 Task: Find the nearest outdoor go-kart racing tracks.
Action: Mouse moved to (125, 50)
Screenshot: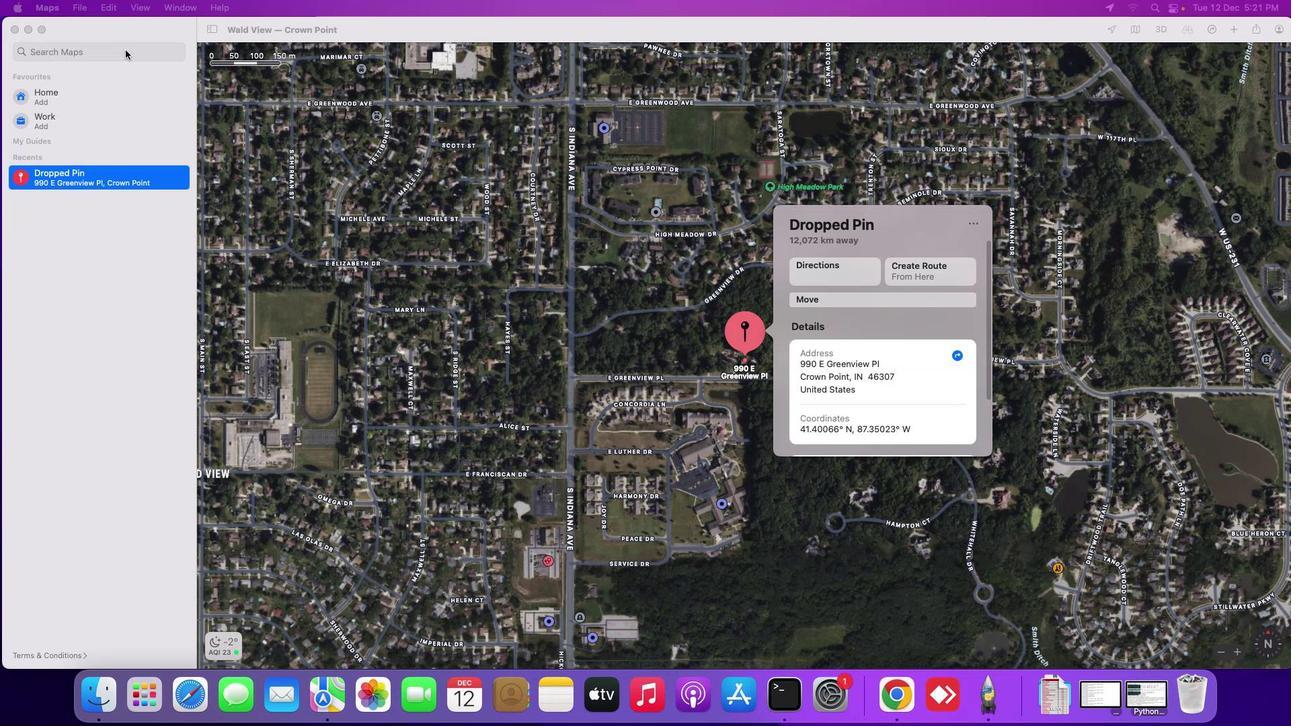 
Action: Mouse pressed left at (125, 50)
Screenshot: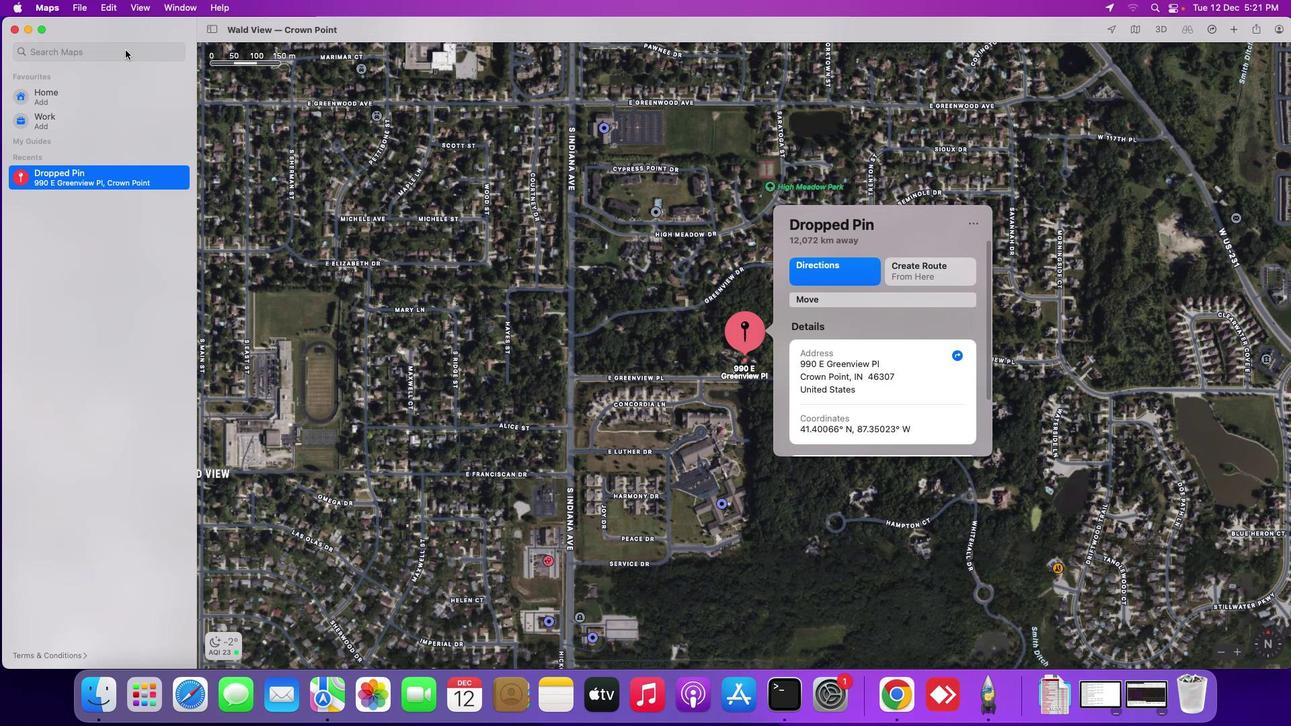 
Action: Key pressed 'n''e''a''r''e''s''t'Key.space'o''u''t''d''o''o''r'Key.space'r''a''c''i''n''g'Key.space't''r''a''c''k''s'Key.space'g''o'Key.space'k'Key.backspaceKey.backspace'-''k''a''r''t'Key.enter
Screenshot: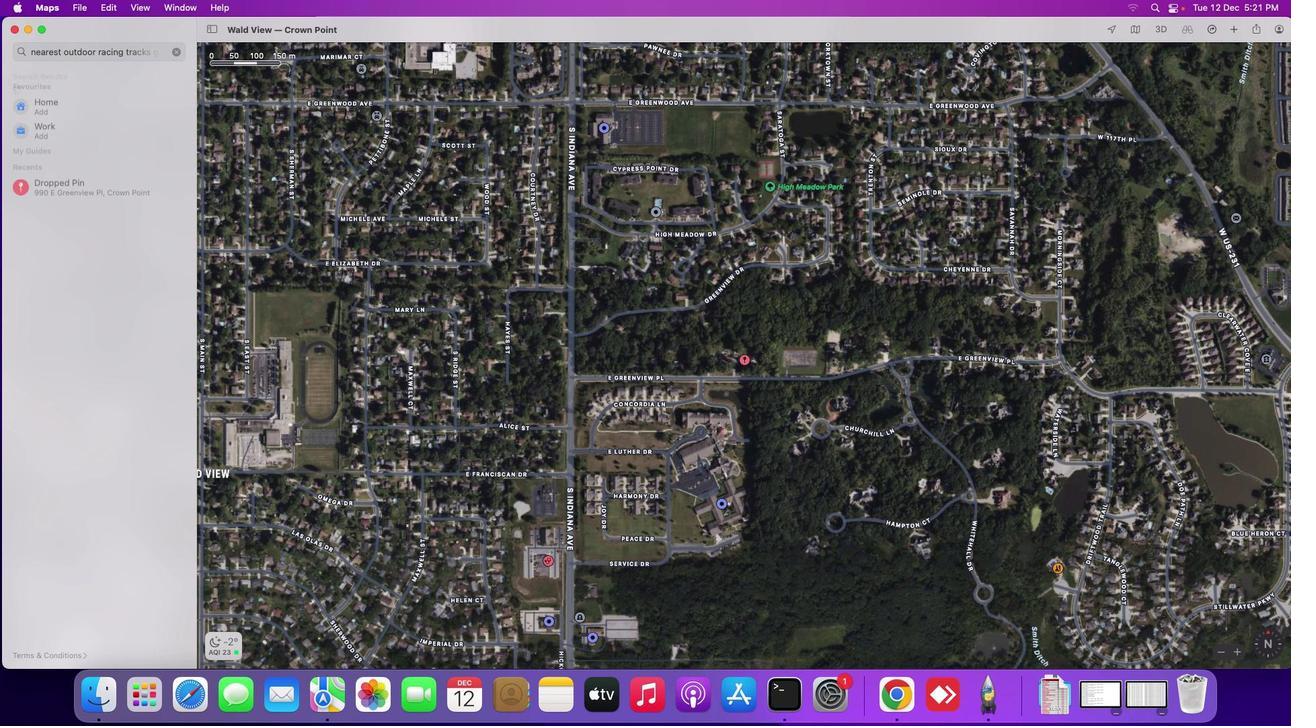 
Action: Mouse moved to (69, 92)
Screenshot: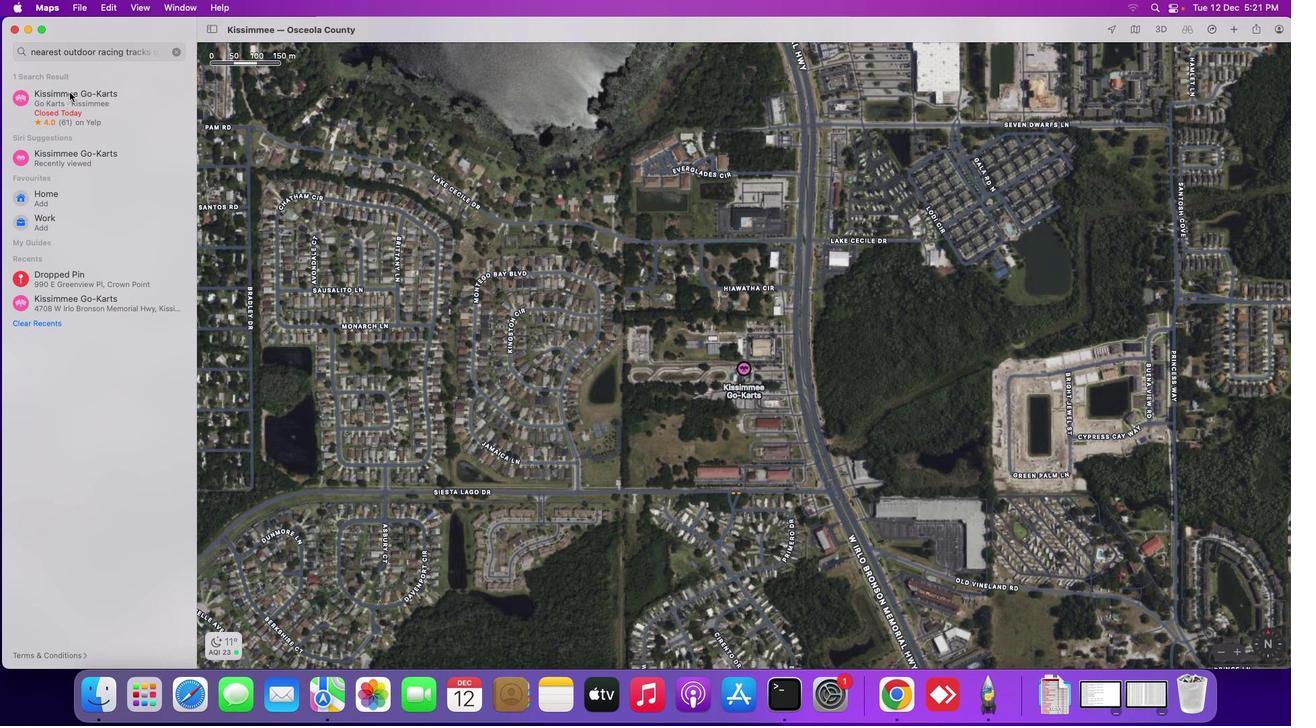 
Action: Mouse pressed left at (69, 92)
Screenshot: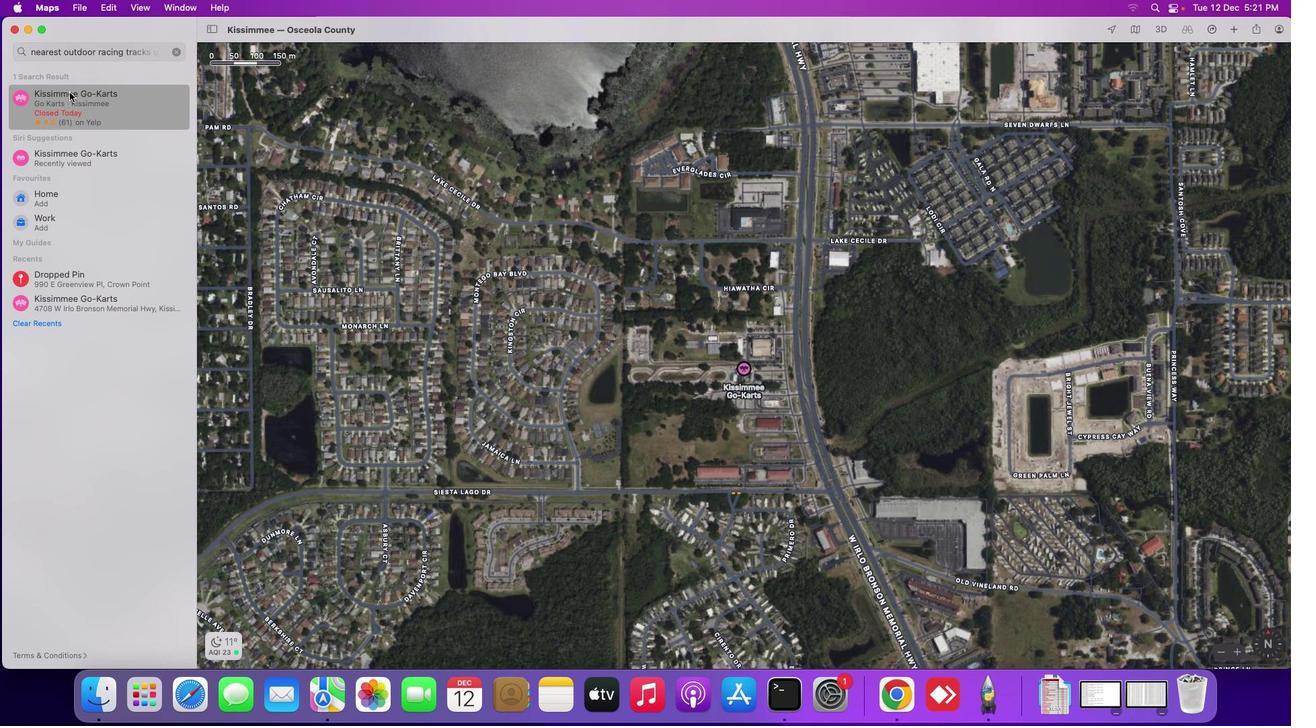 
Action: Mouse moved to (839, 438)
Screenshot: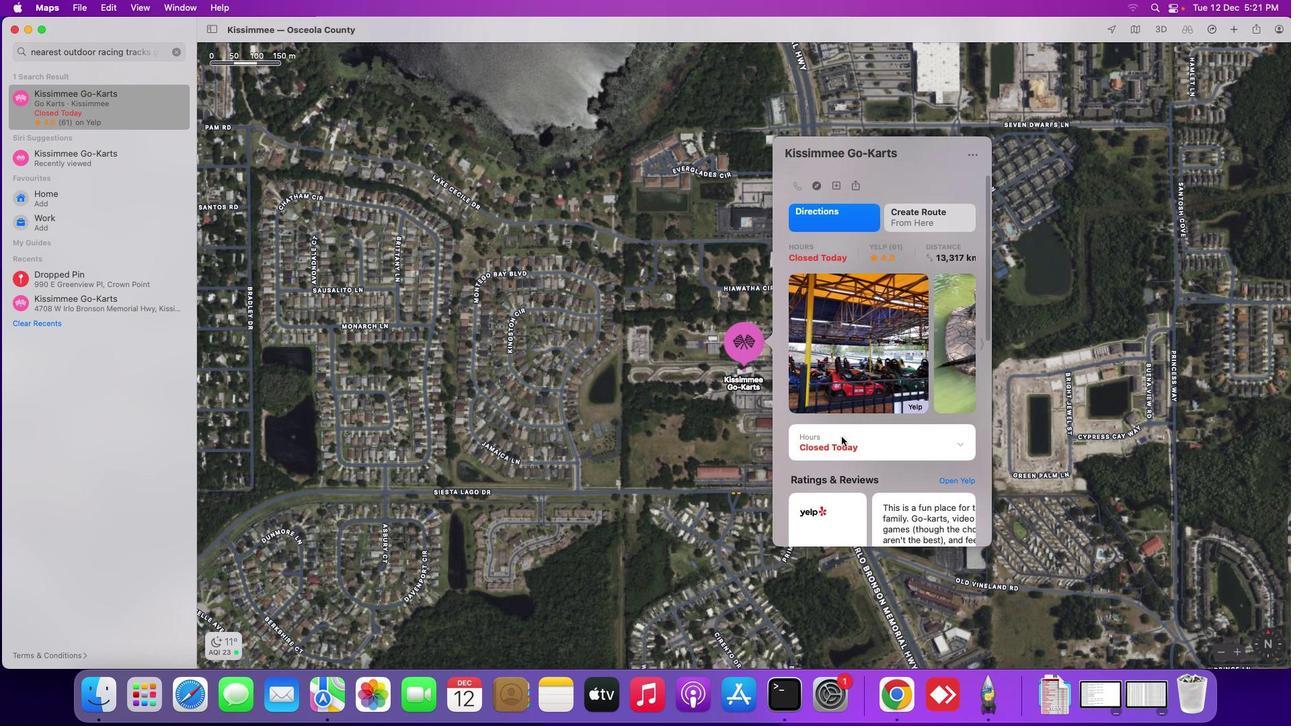 
Action: Mouse scrolled (839, 438) with delta (0, 0)
Screenshot: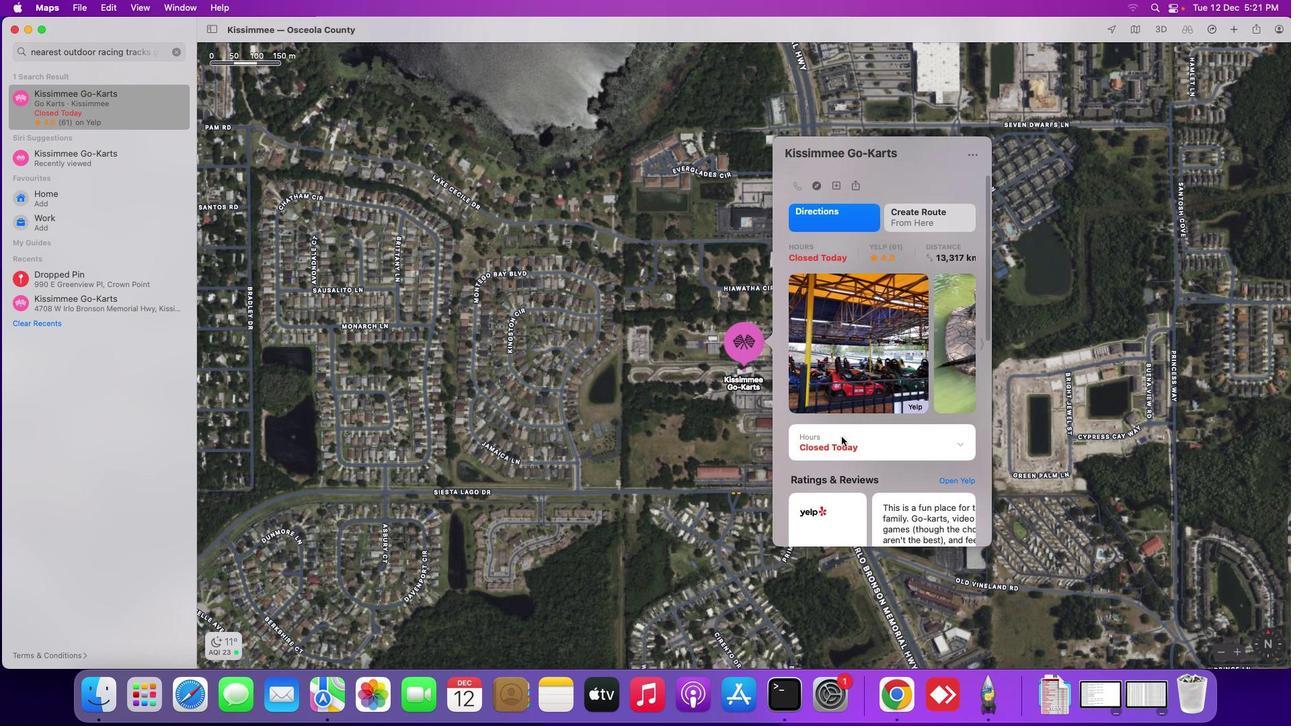 
Action: Mouse moved to (839, 438)
Screenshot: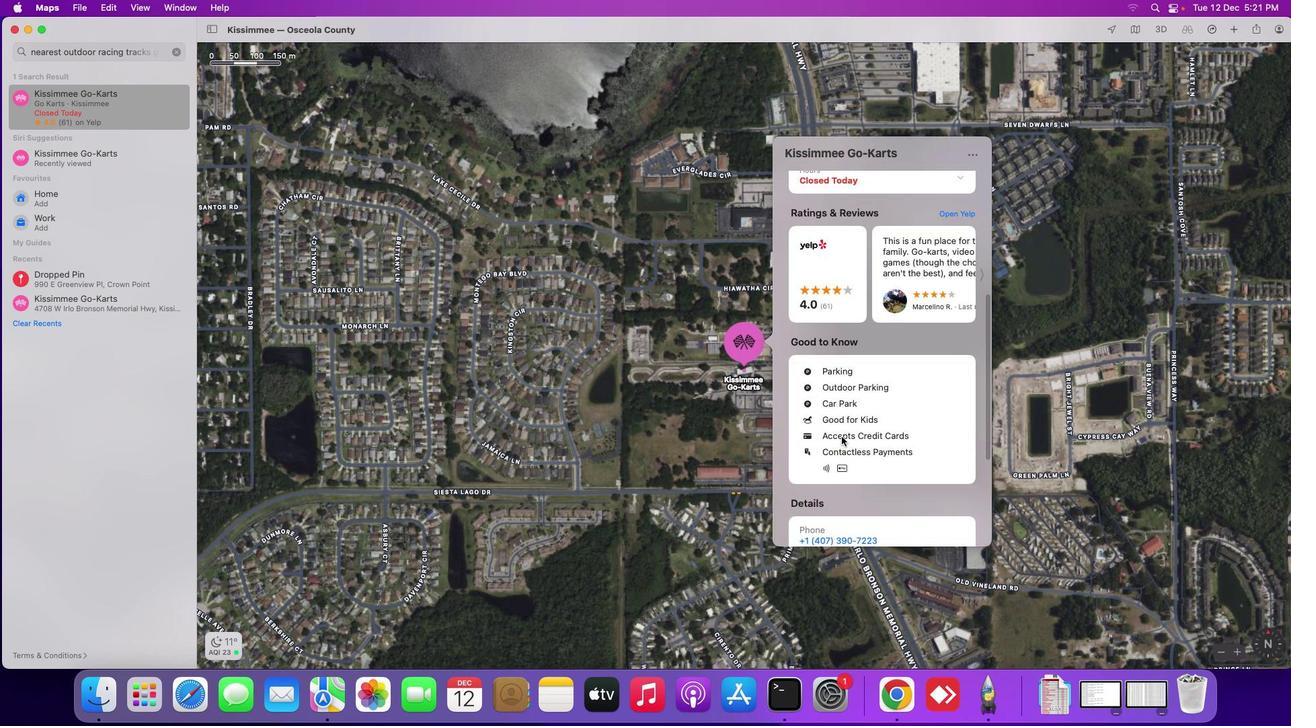 
Action: Mouse scrolled (839, 438) with delta (0, 0)
Screenshot: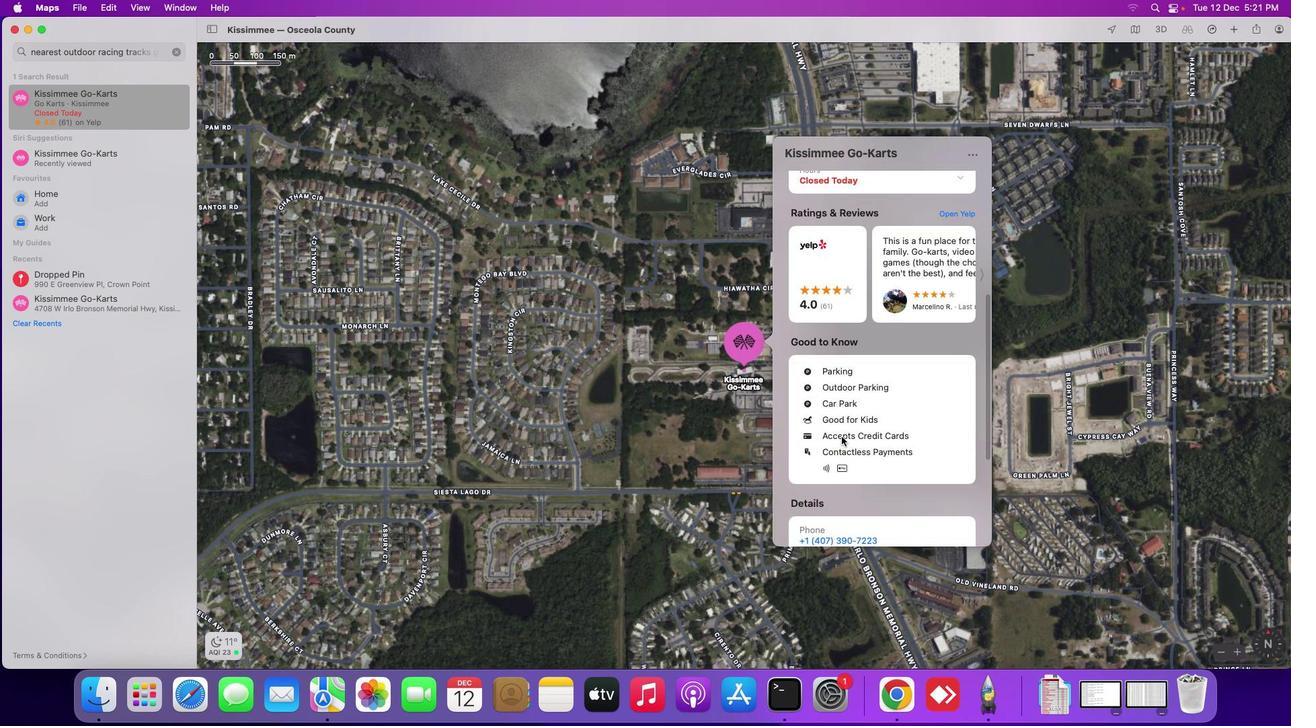 
Action: Mouse moved to (840, 438)
Screenshot: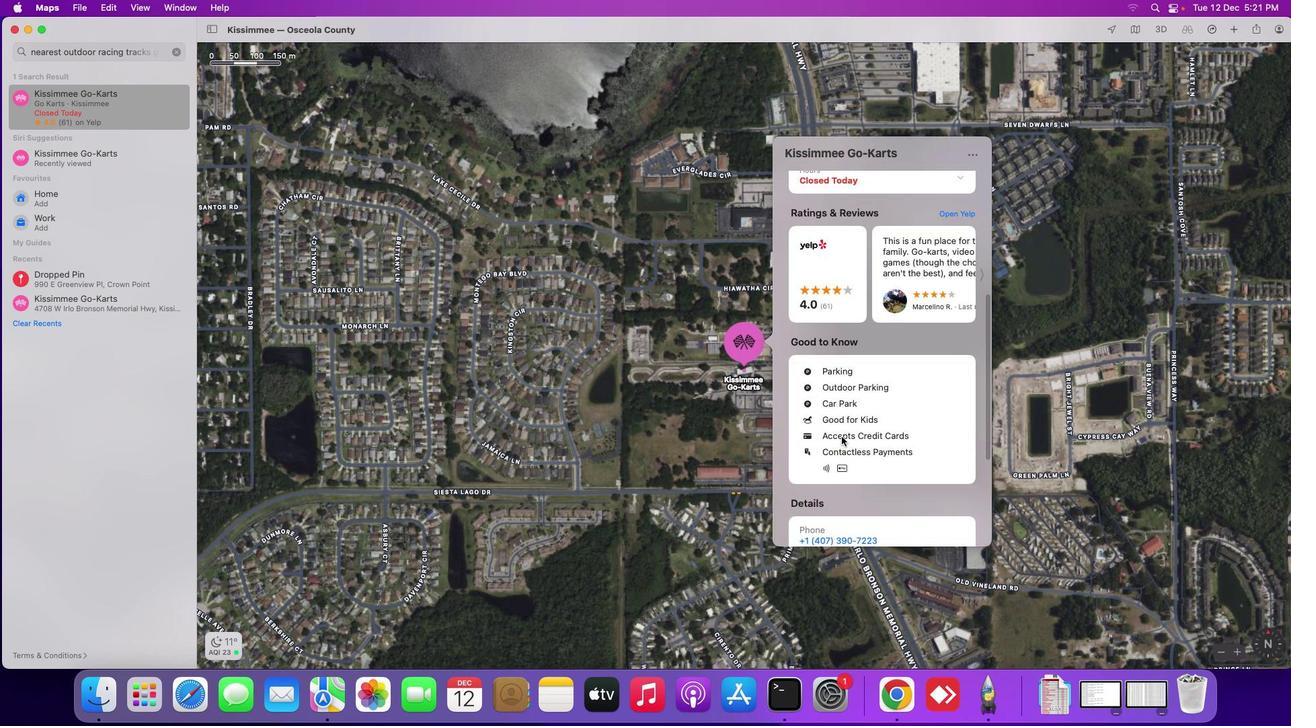 
Action: Mouse scrolled (840, 438) with delta (0, -2)
Screenshot: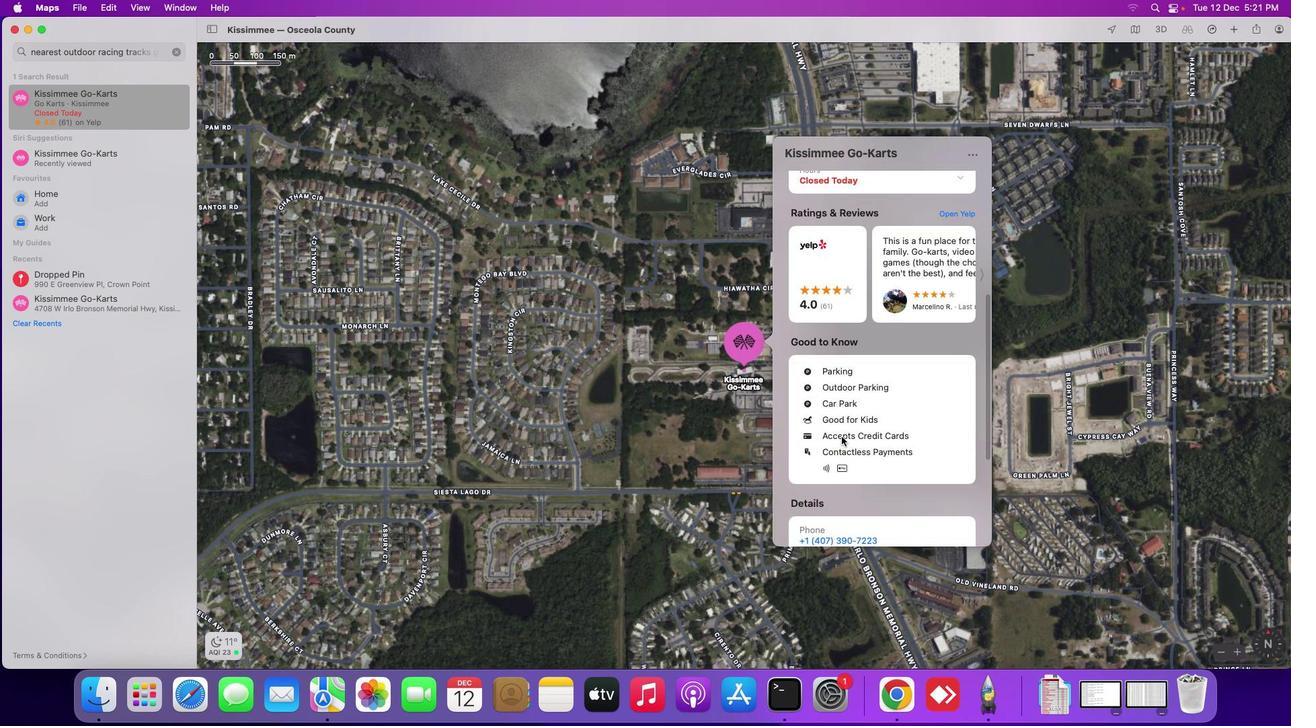 
Action: Mouse moved to (841, 438)
Screenshot: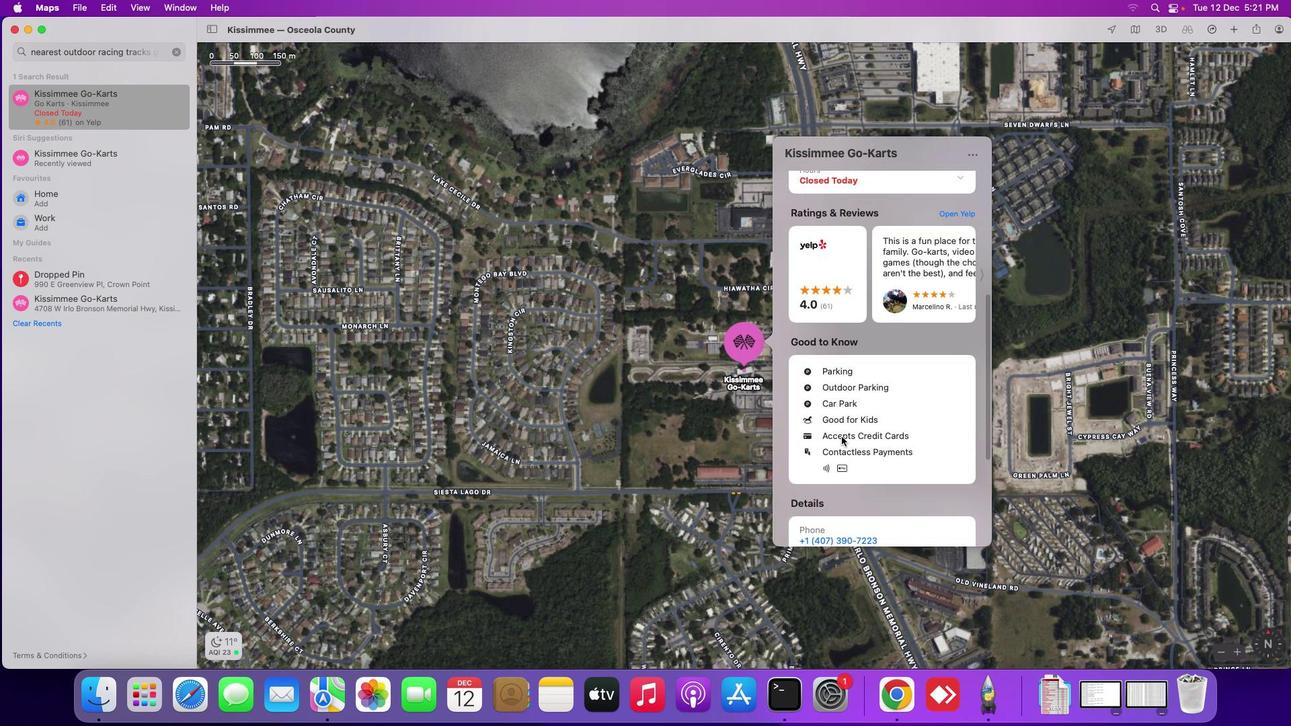 
Action: Mouse scrolled (841, 438) with delta (0, -3)
Screenshot: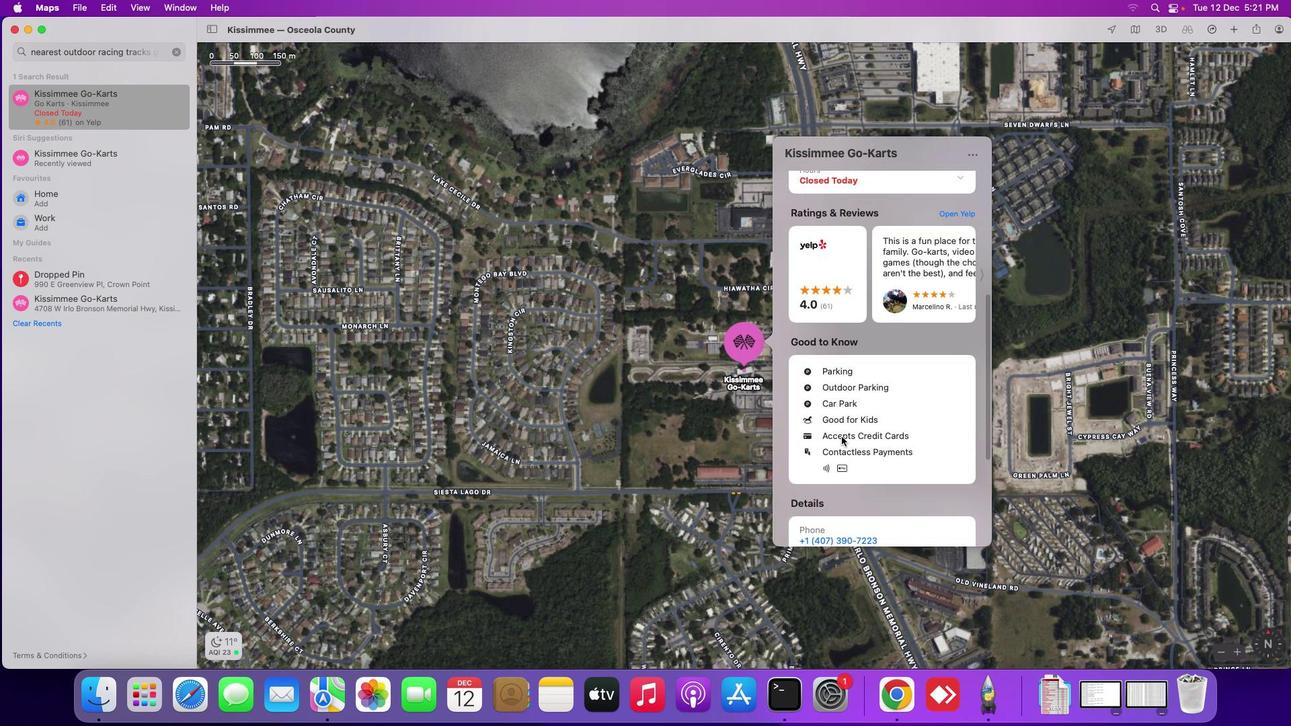 
Action: Mouse moved to (841, 438)
Screenshot: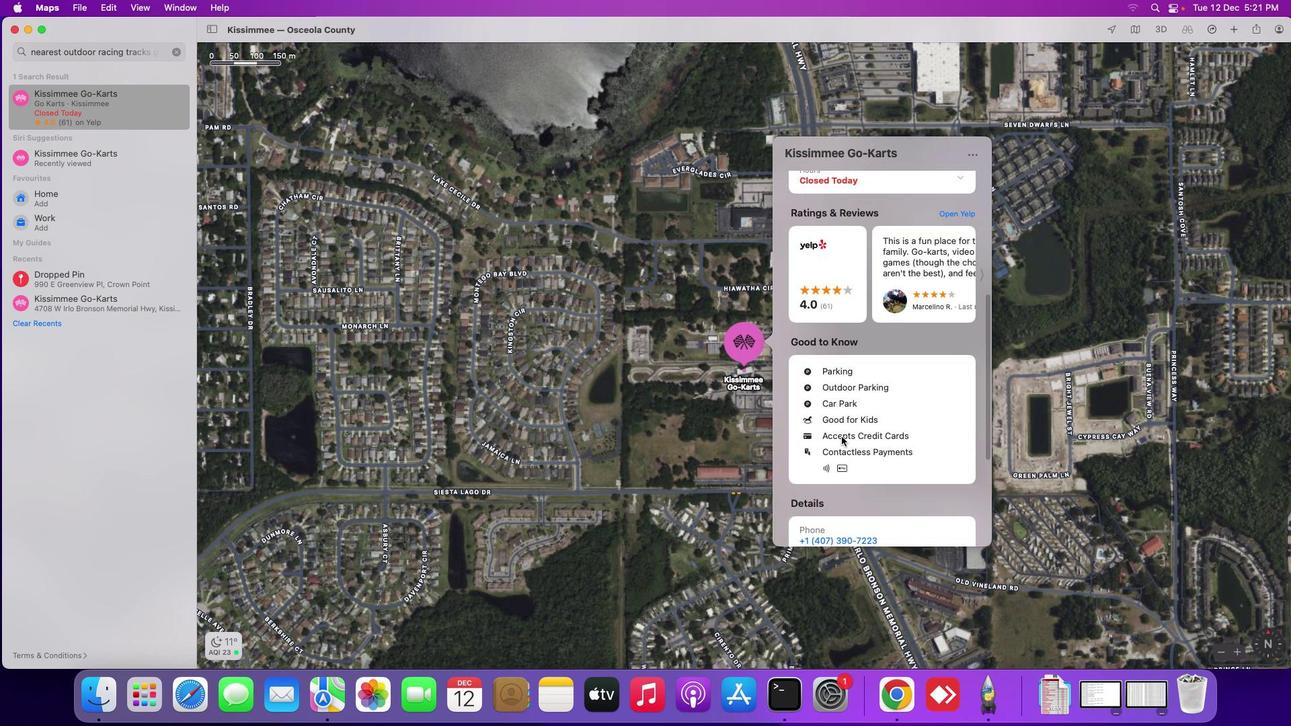 
Action: Mouse scrolled (841, 438) with delta (0, -4)
Screenshot: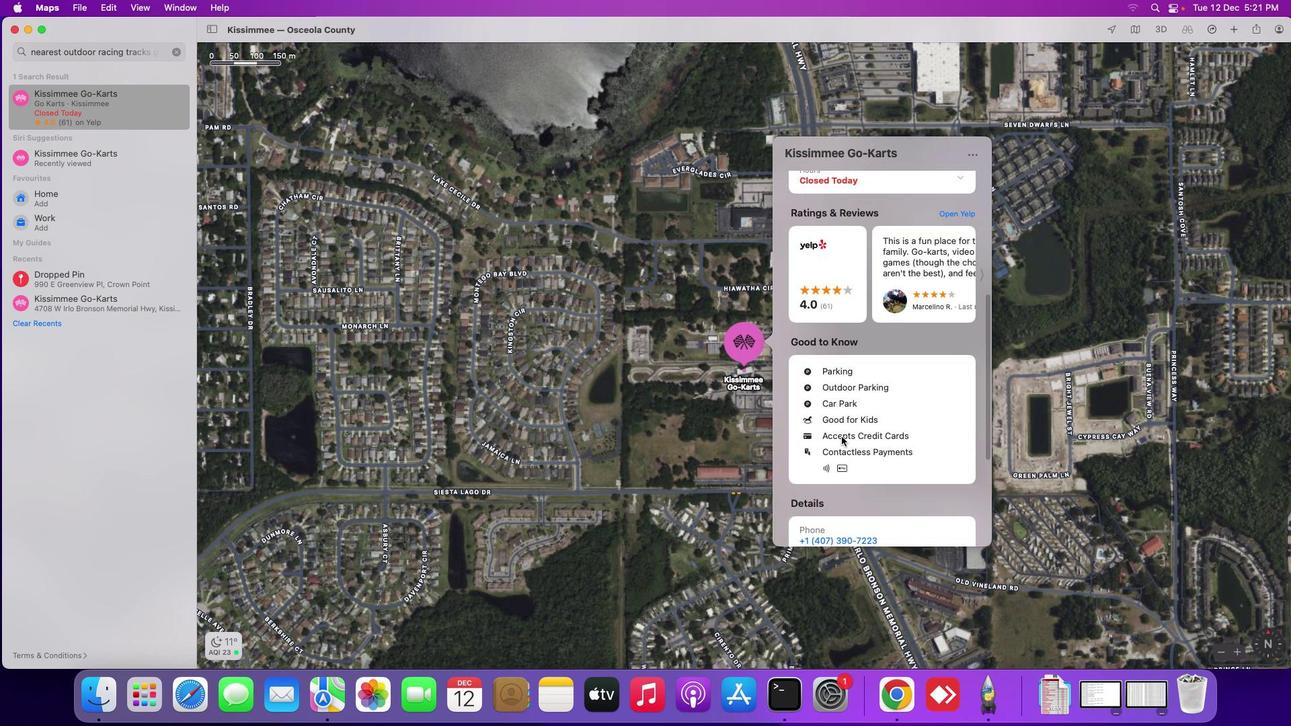 
Action: Mouse moved to (841, 437)
Screenshot: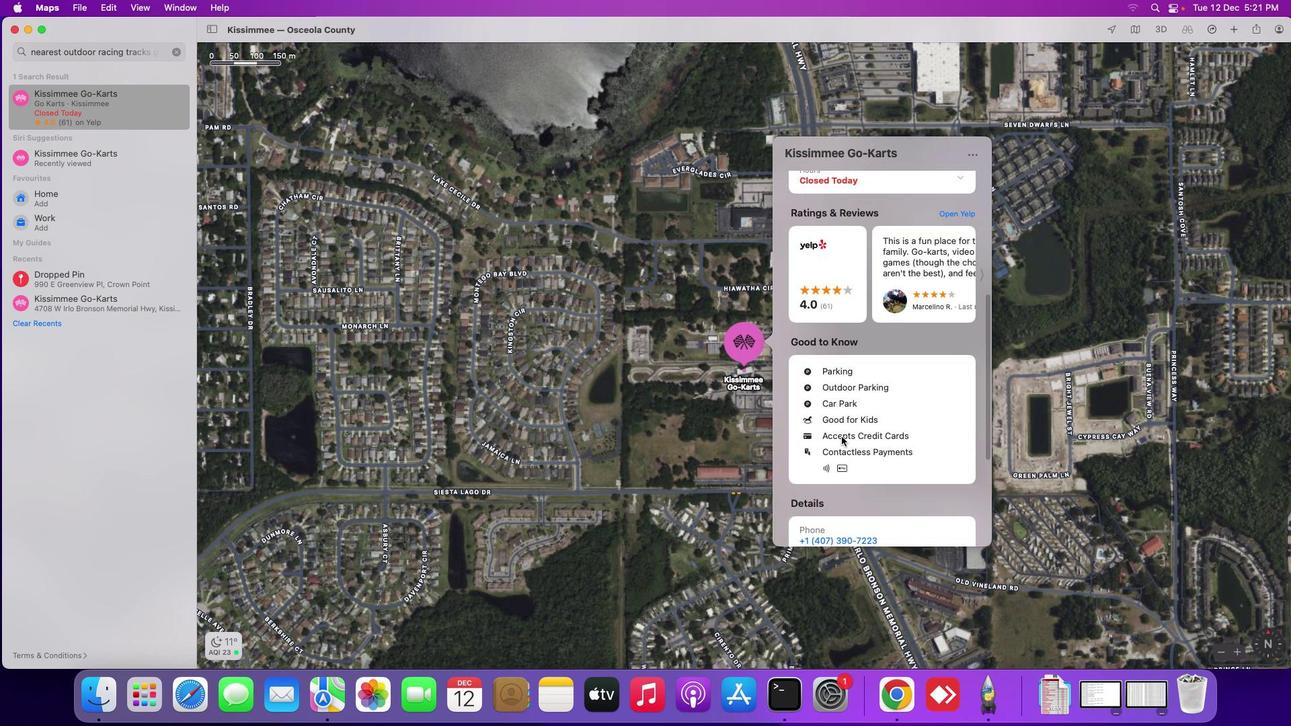
Action: Mouse scrolled (841, 437) with delta (0, -4)
Screenshot: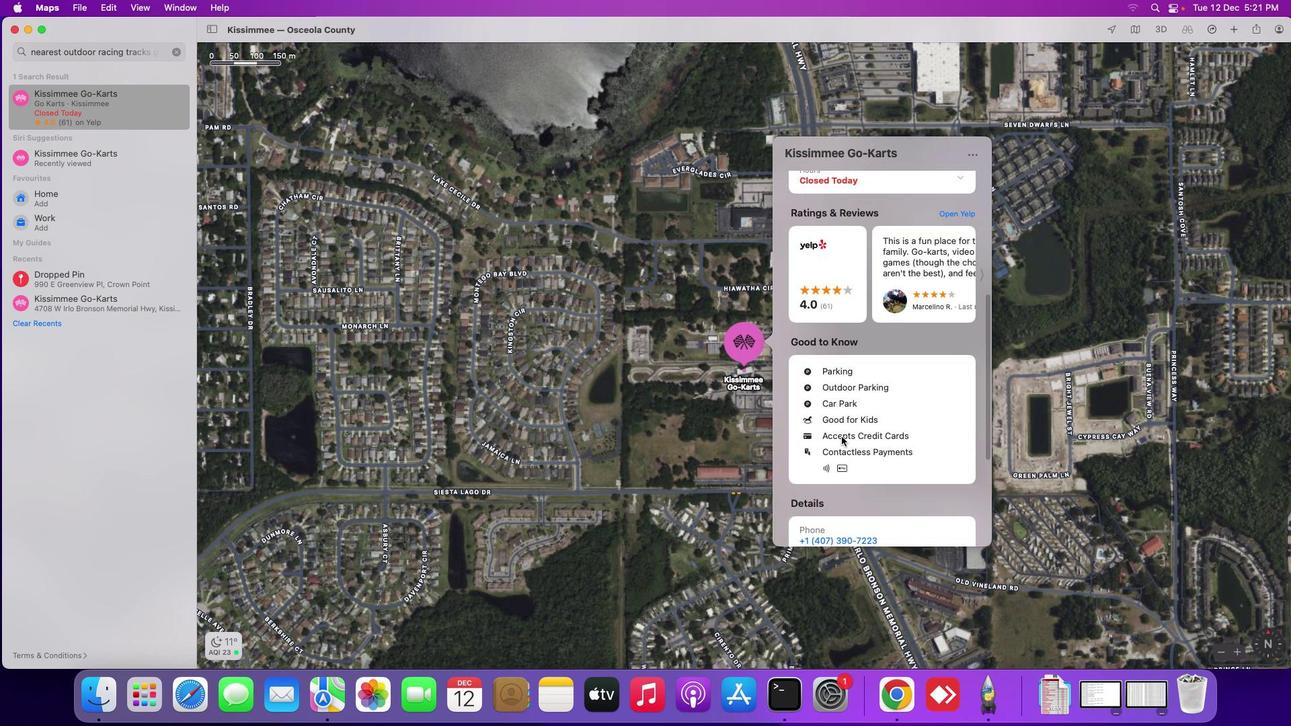 
Action: Mouse moved to (841, 437)
Screenshot: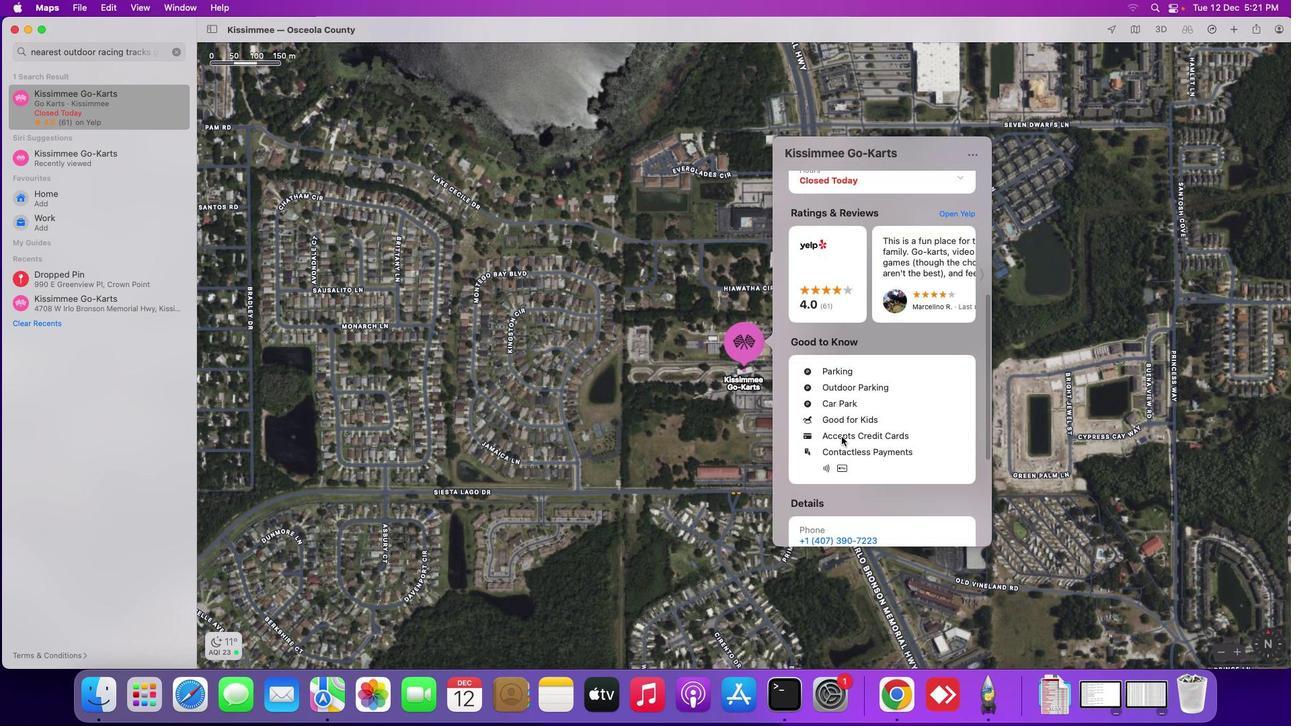 
Action: Mouse scrolled (841, 437) with delta (0, -4)
Screenshot: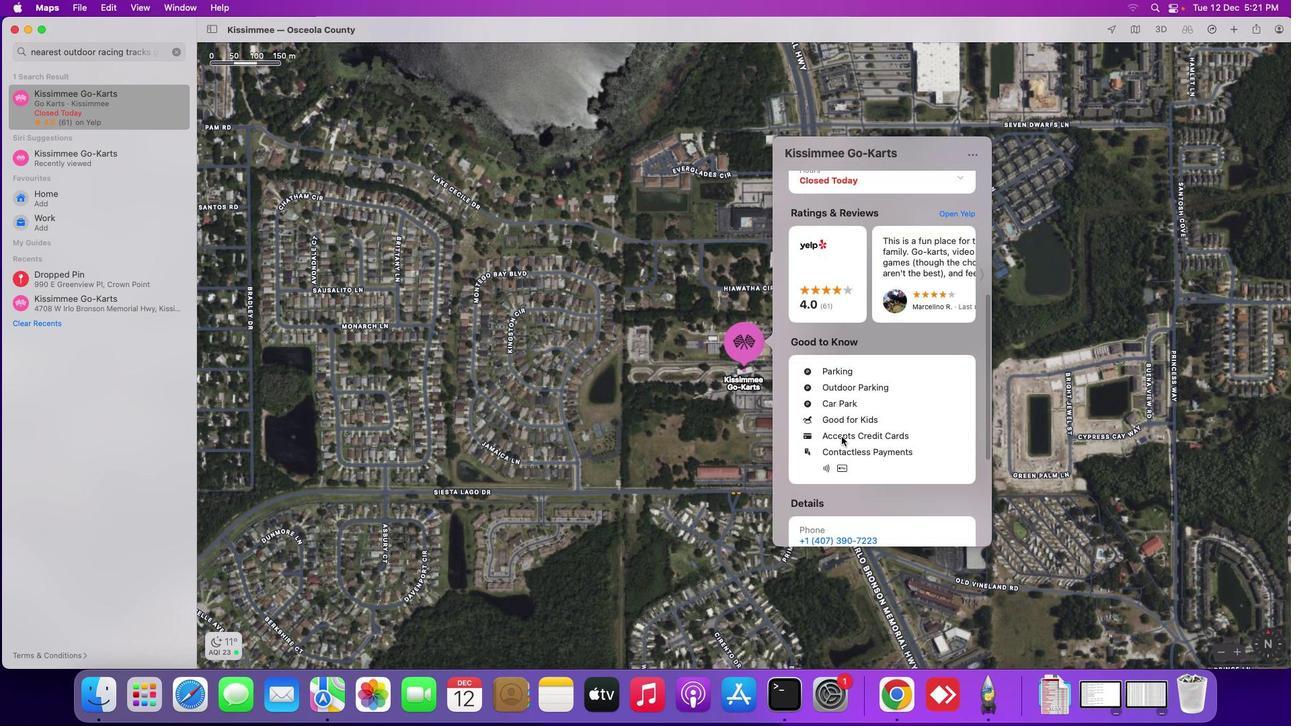 
Action: Mouse moved to (841, 437)
Screenshot: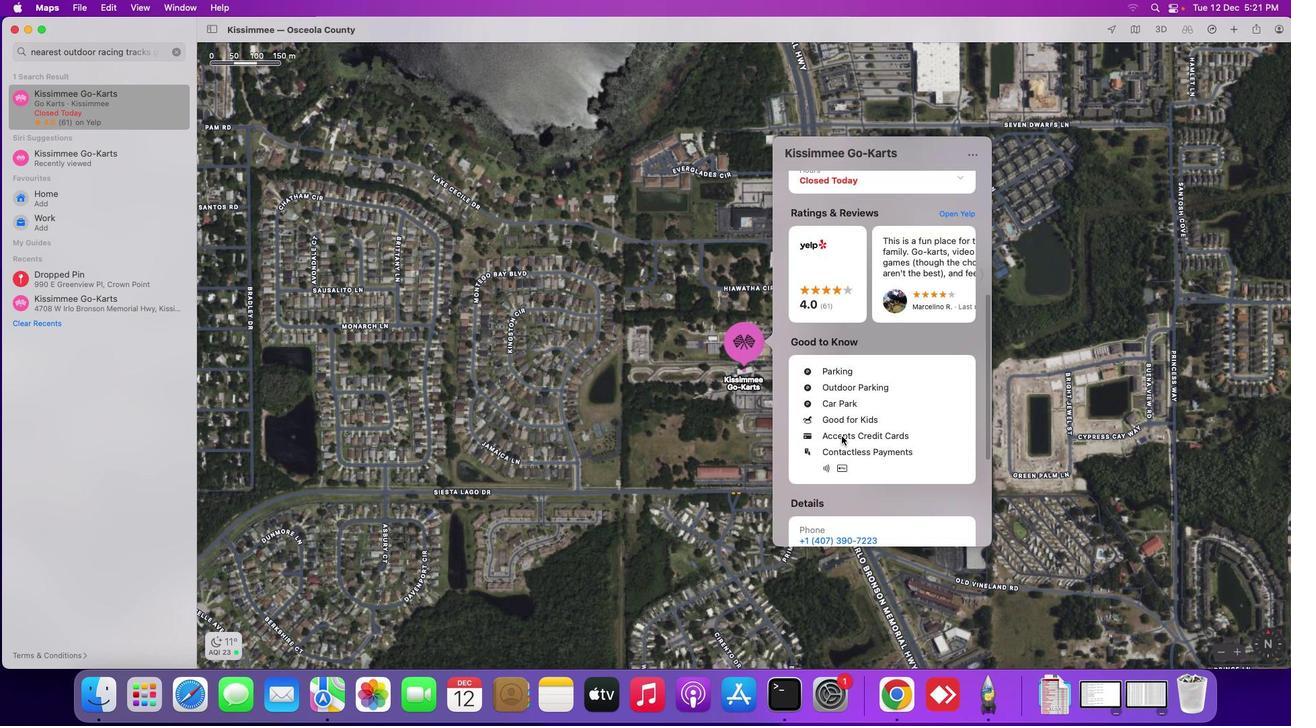 
Action: Mouse scrolled (841, 437) with delta (0, -5)
Screenshot: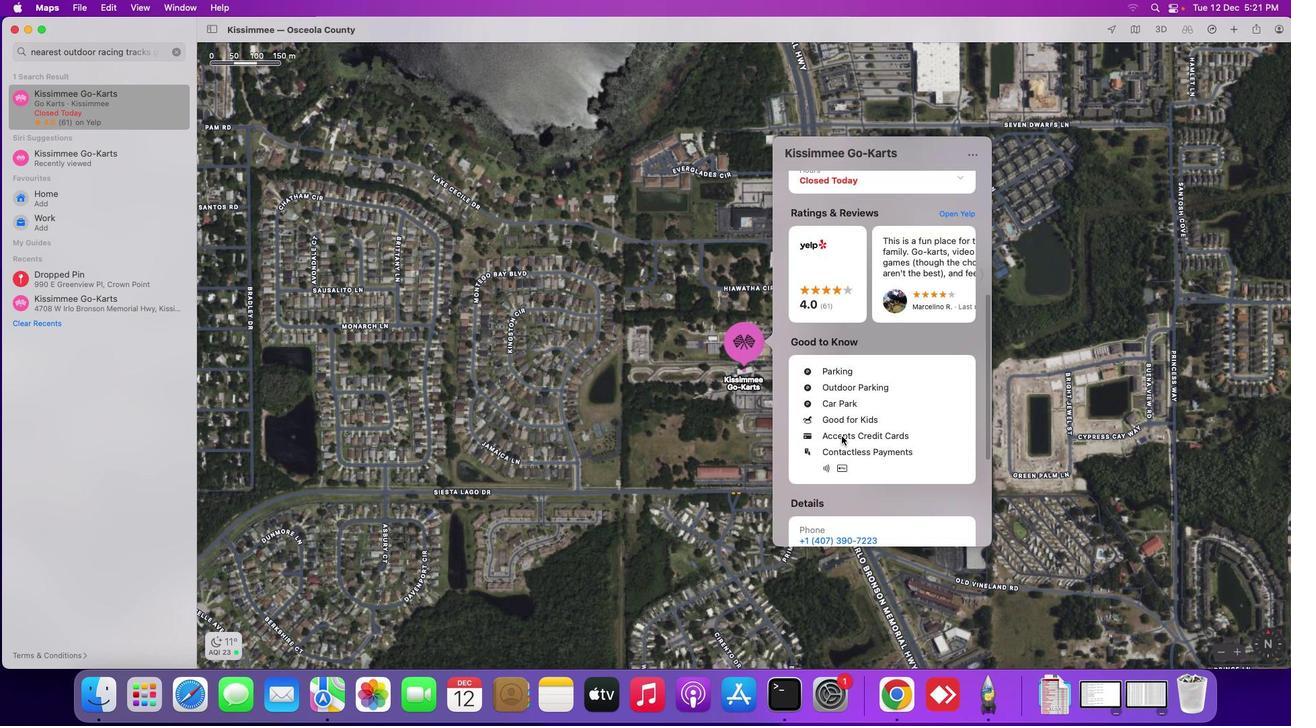 
Action: Mouse moved to (843, 433)
Screenshot: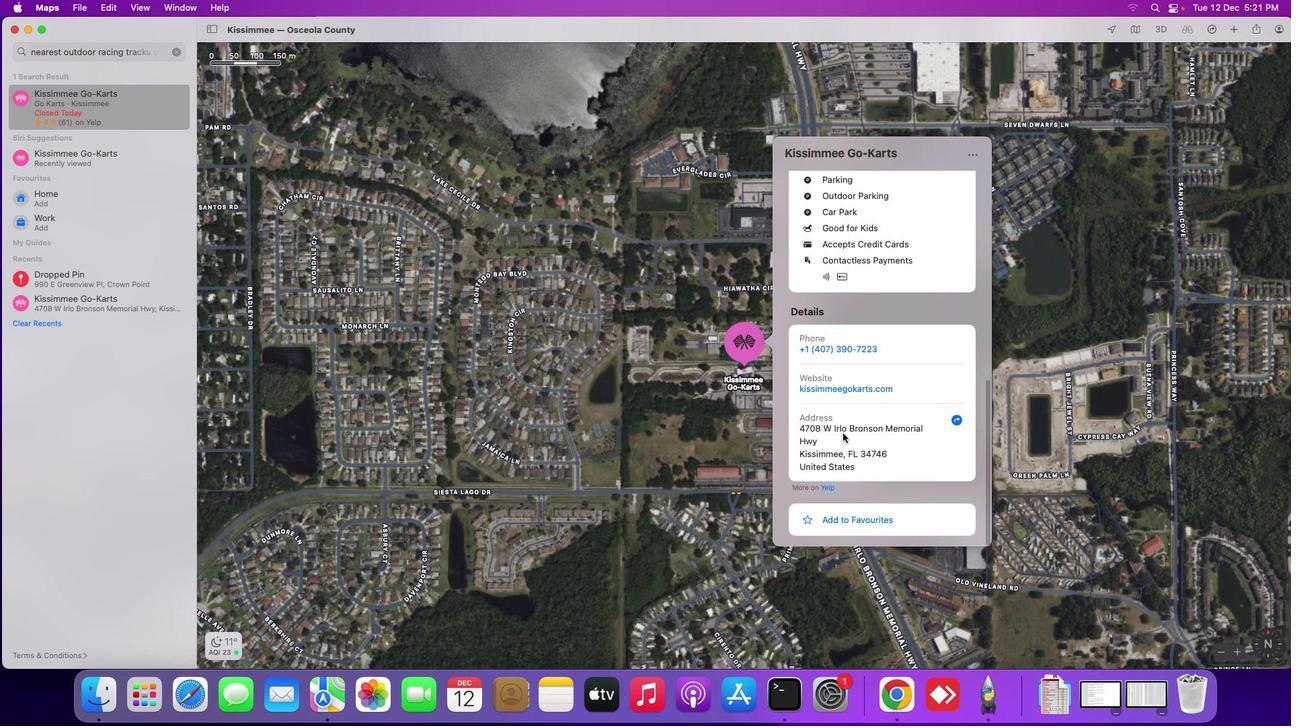 
Action: Mouse scrolled (843, 433) with delta (0, 0)
Screenshot: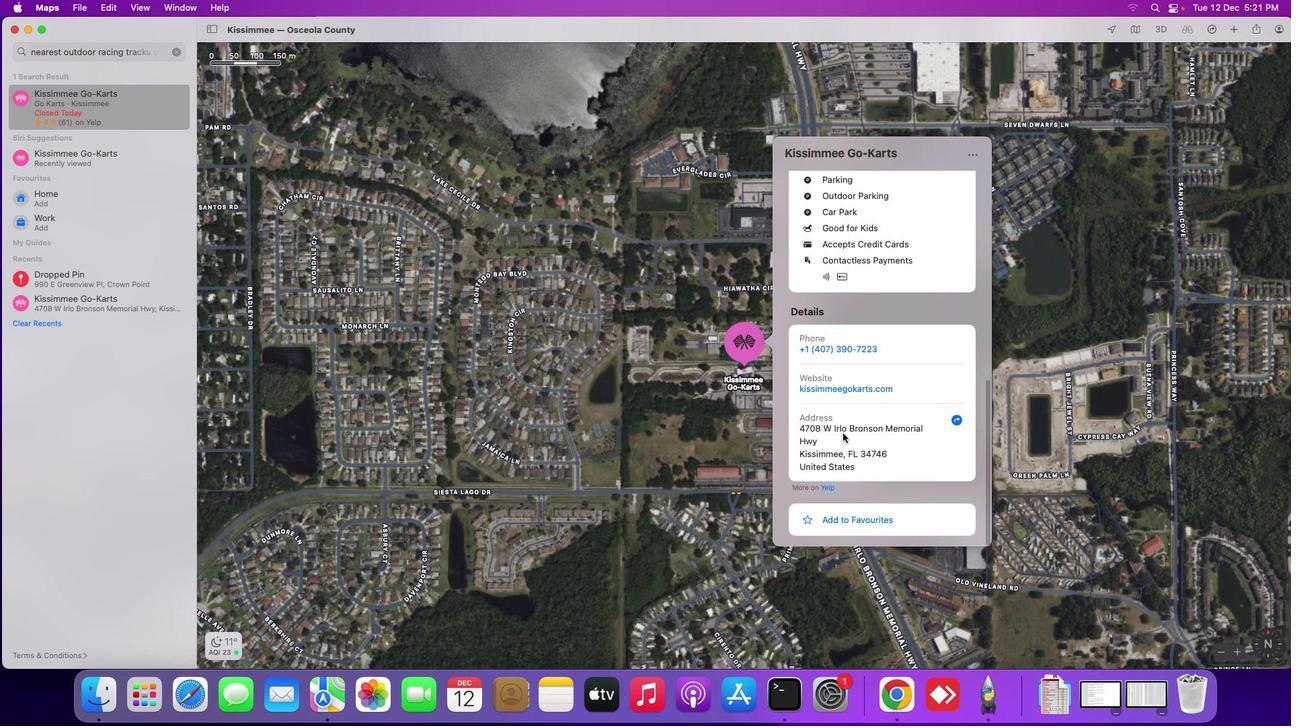 
Action: Mouse moved to (843, 433)
Screenshot: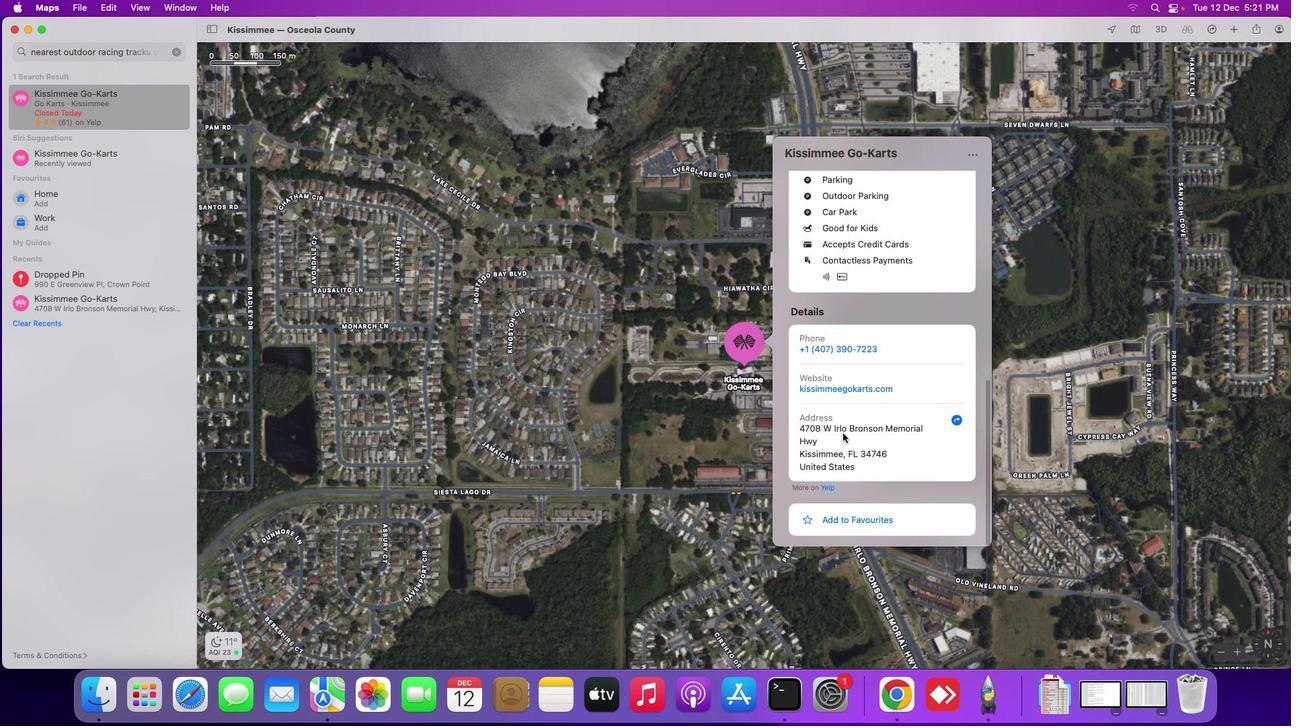 
Action: Mouse scrolled (843, 433) with delta (0, 0)
Screenshot: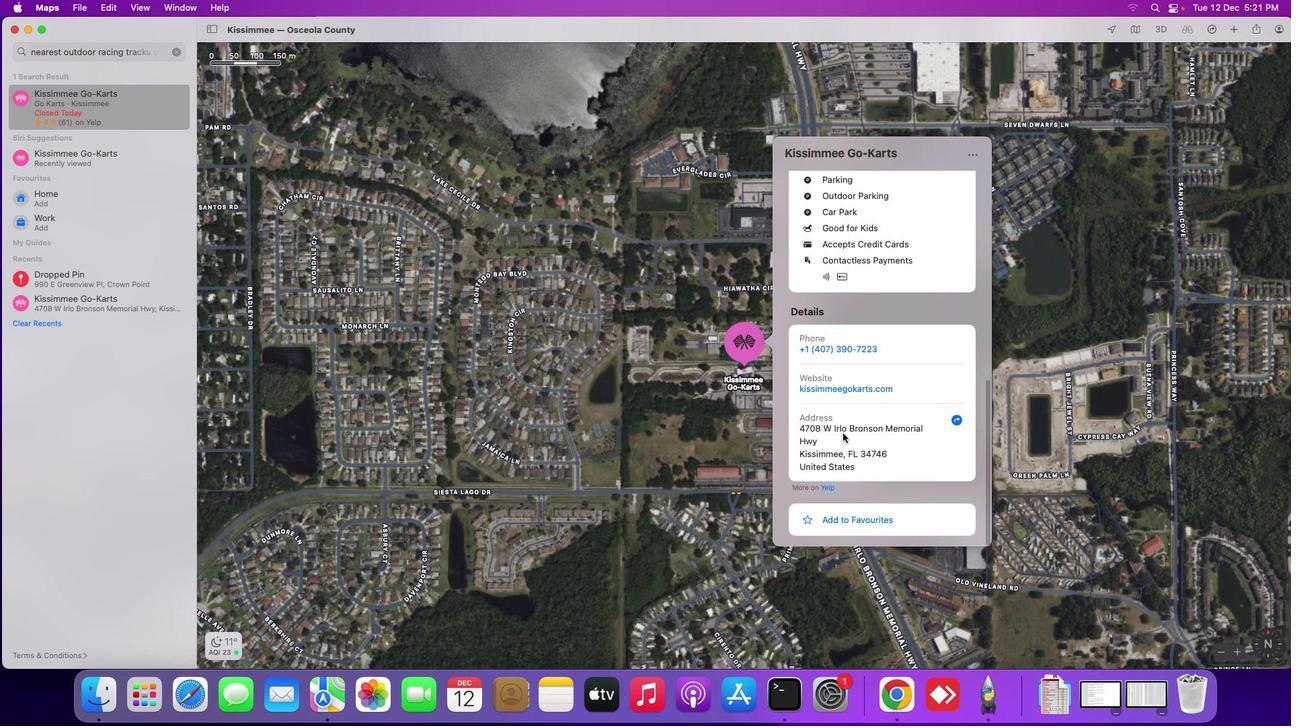 
Action: Mouse scrolled (843, 433) with delta (0, -2)
Screenshot: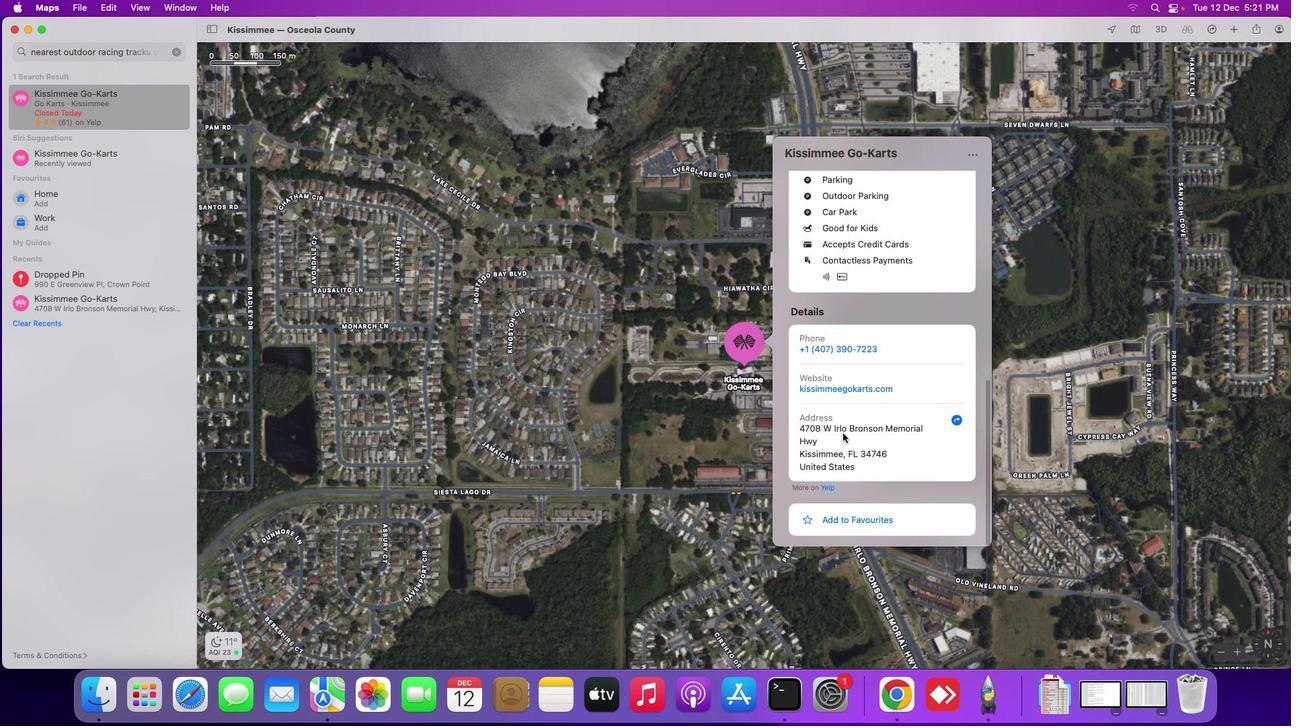 
Action: Mouse scrolled (843, 433) with delta (0, -3)
Screenshot: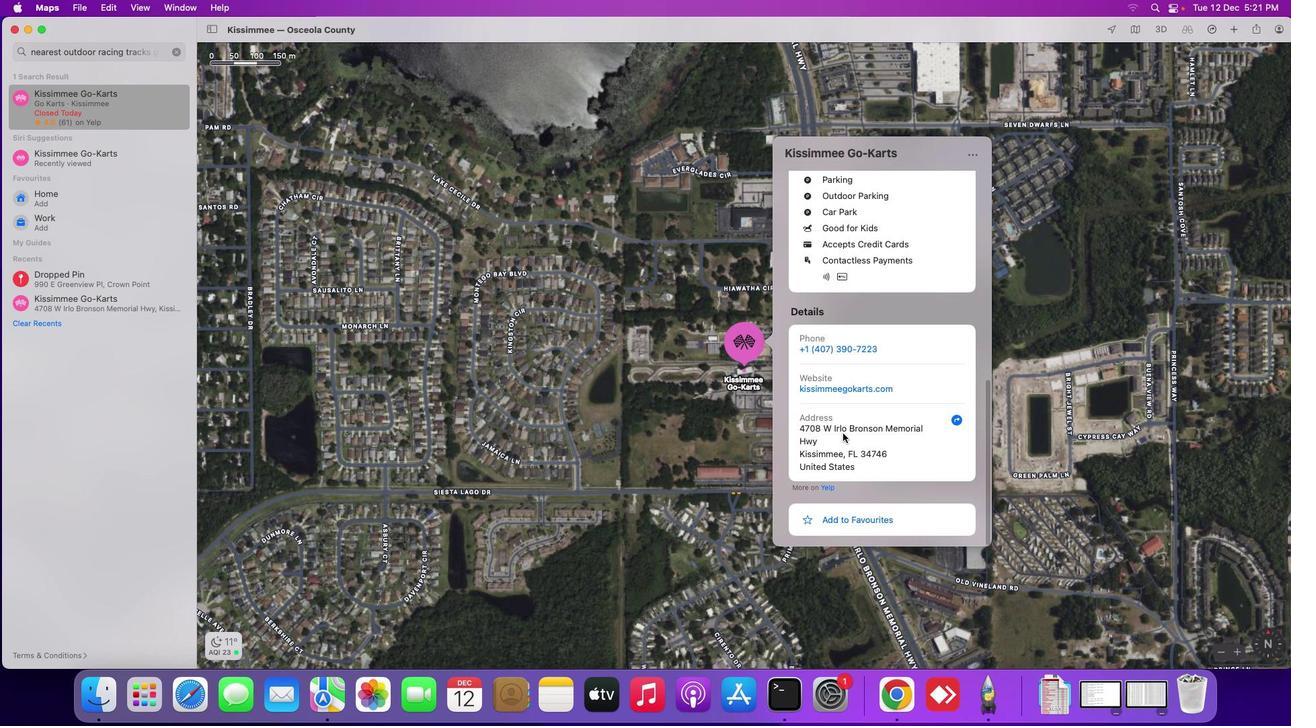 
Action: Mouse scrolled (843, 433) with delta (0, -4)
Screenshot: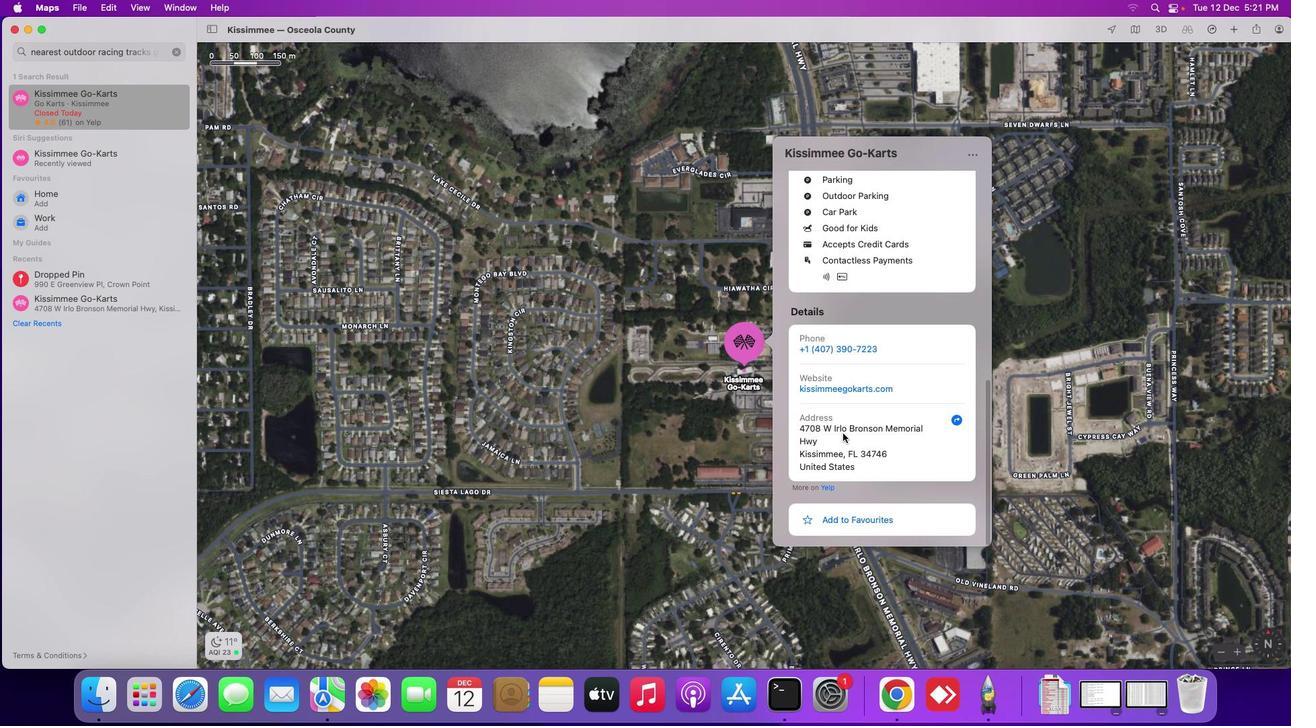 
Action: Mouse scrolled (843, 433) with delta (0, -4)
Screenshot: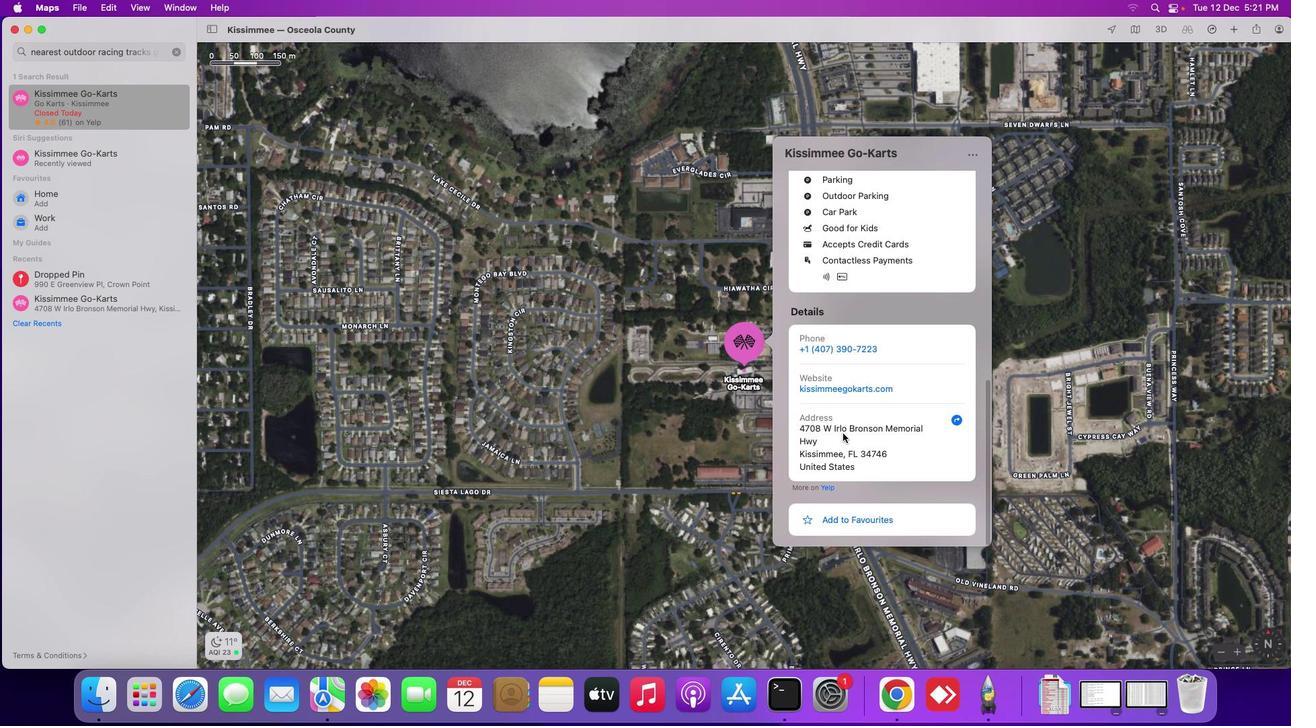 
Action: Mouse scrolled (843, 433) with delta (0, -5)
Screenshot: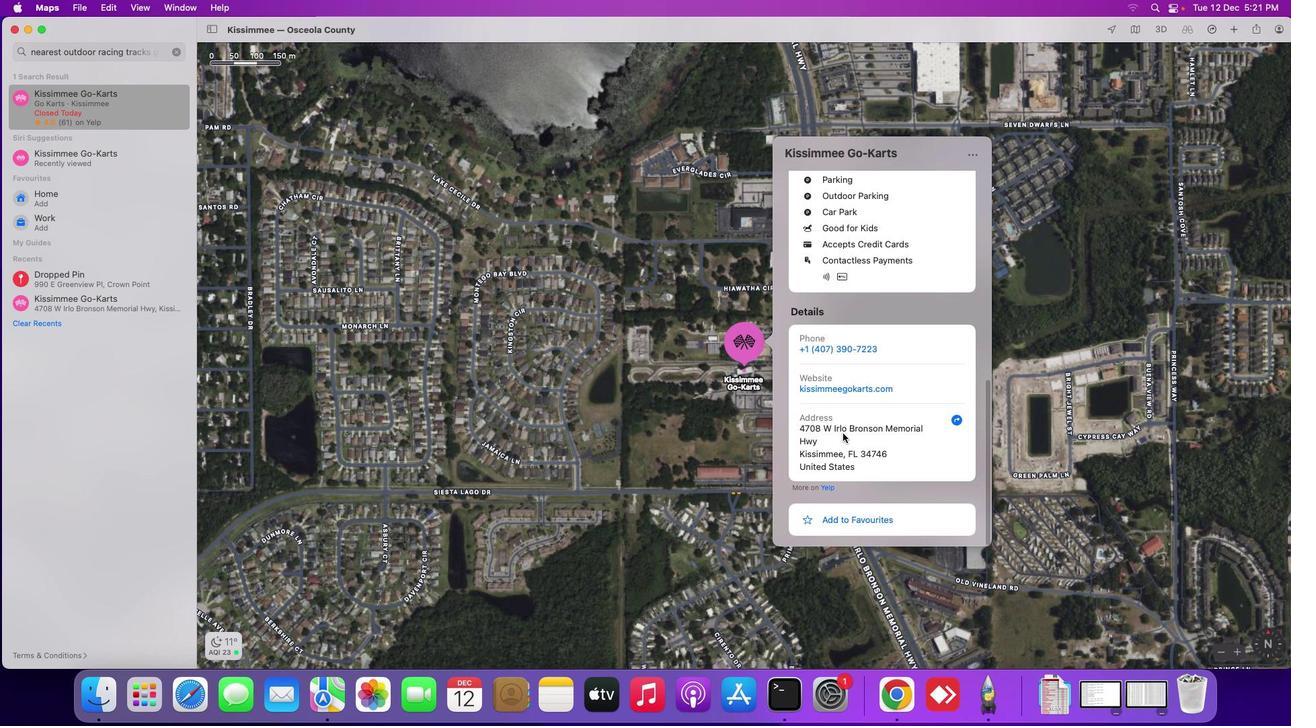 
Action: Mouse scrolled (843, 433) with delta (0, -5)
Screenshot: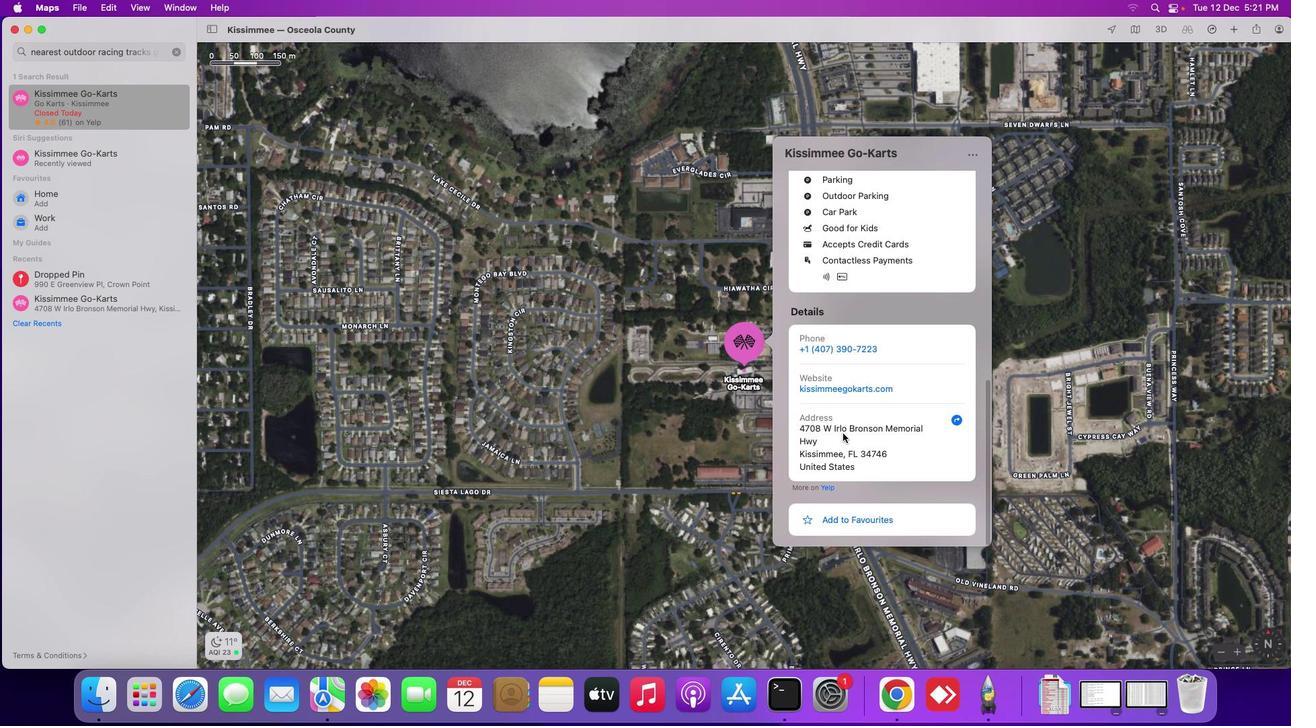 
Action: Mouse scrolled (843, 433) with delta (0, -6)
Screenshot: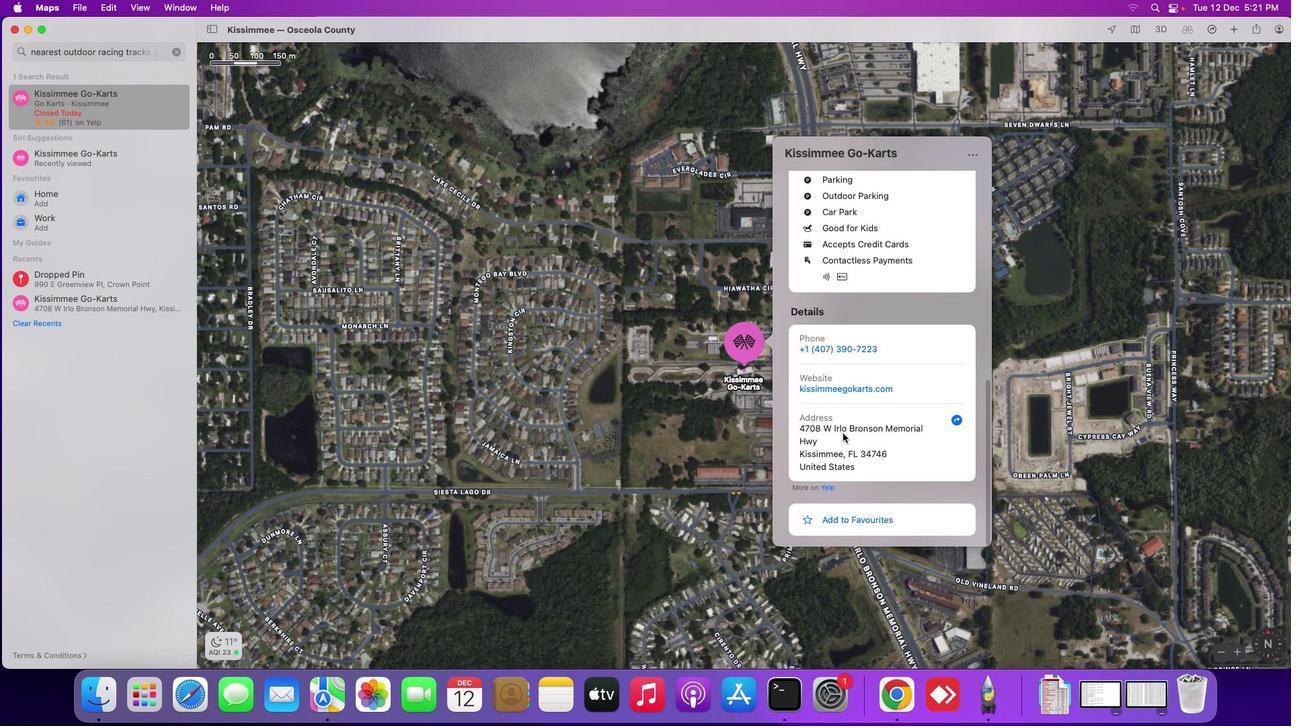 
Action: Mouse moved to (843, 433)
Screenshot: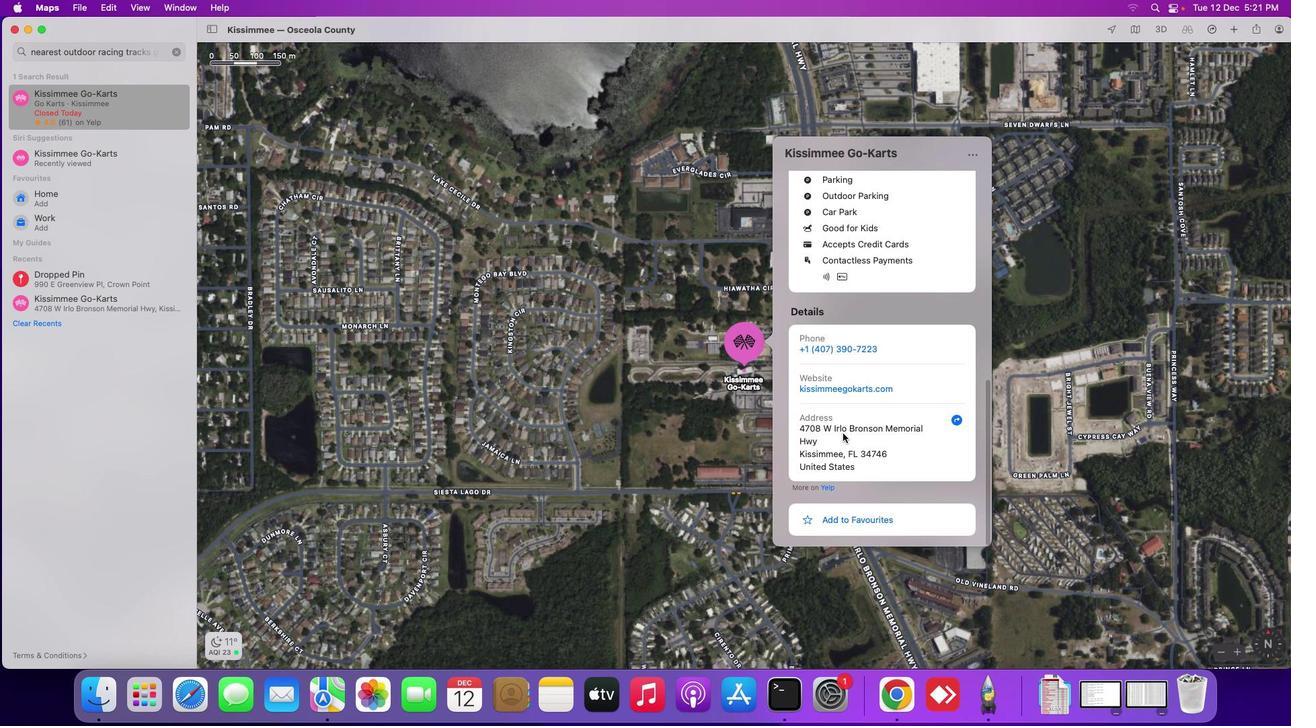 
Action: Mouse scrolled (843, 433) with delta (0, 0)
Screenshot: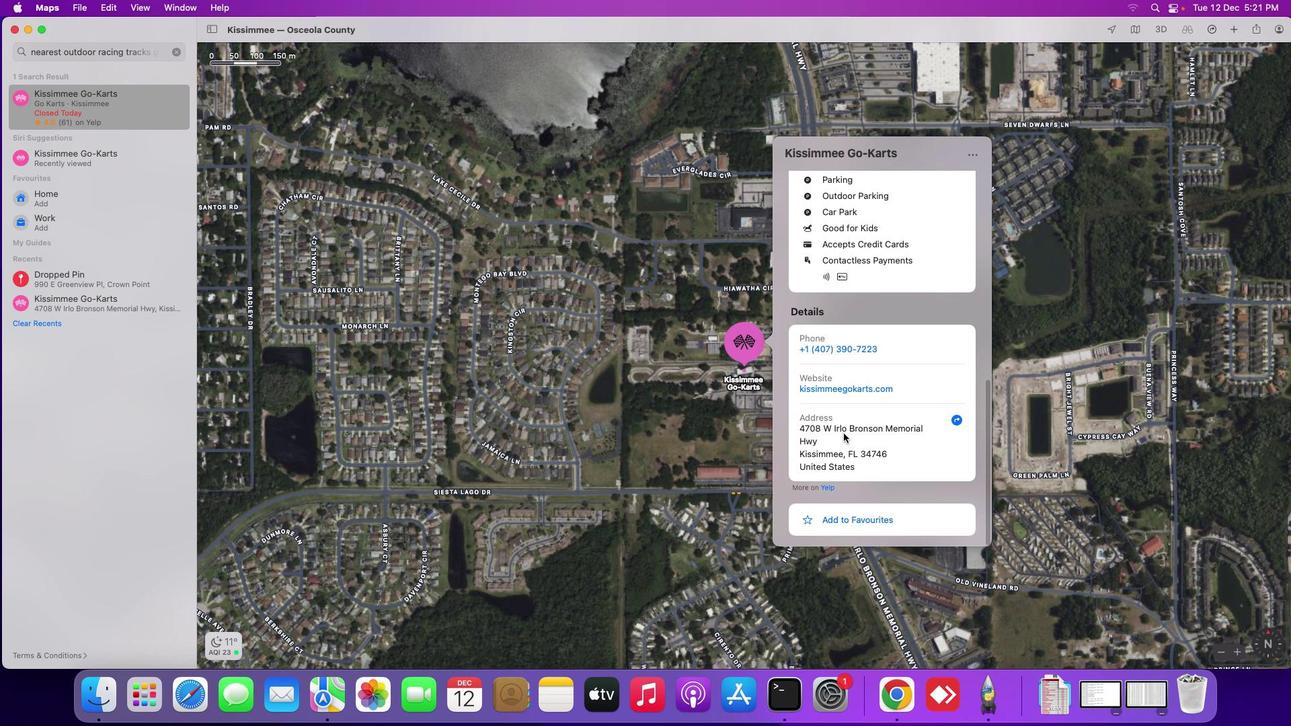 
Action: Mouse scrolled (843, 433) with delta (0, 0)
Screenshot: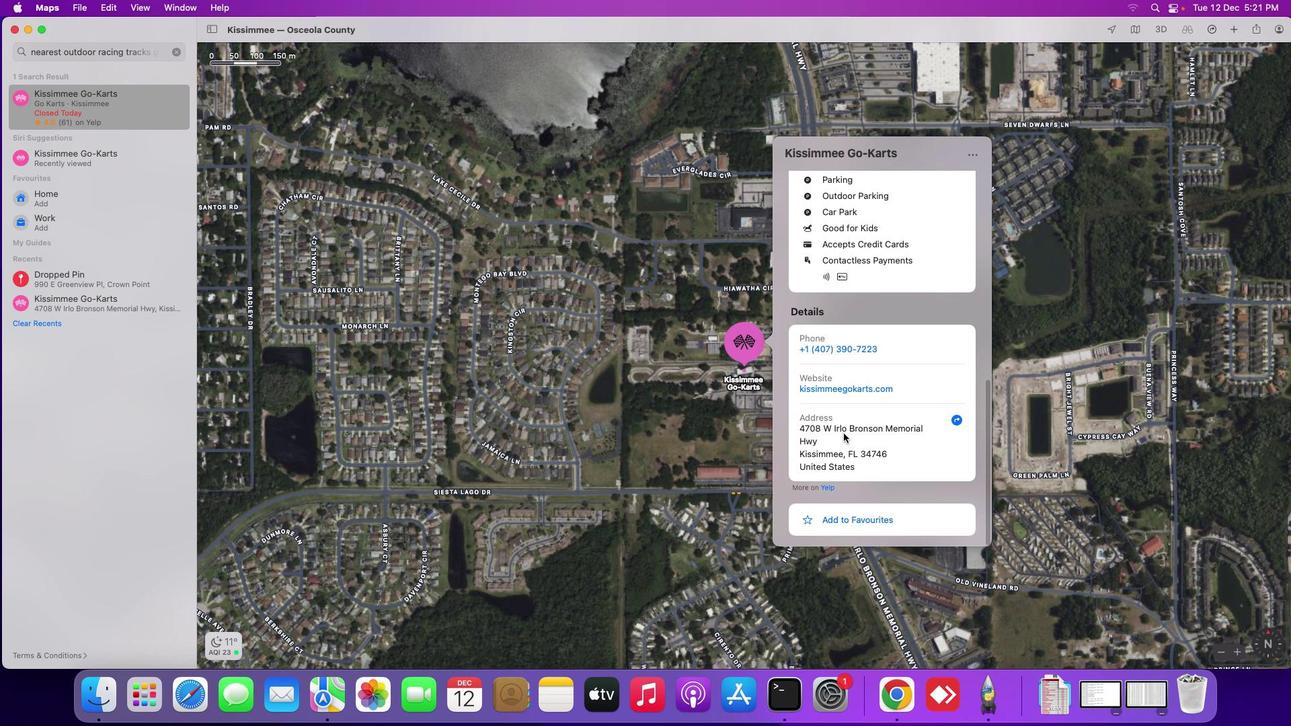 
Action: Mouse scrolled (843, 433) with delta (0, -2)
Screenshot: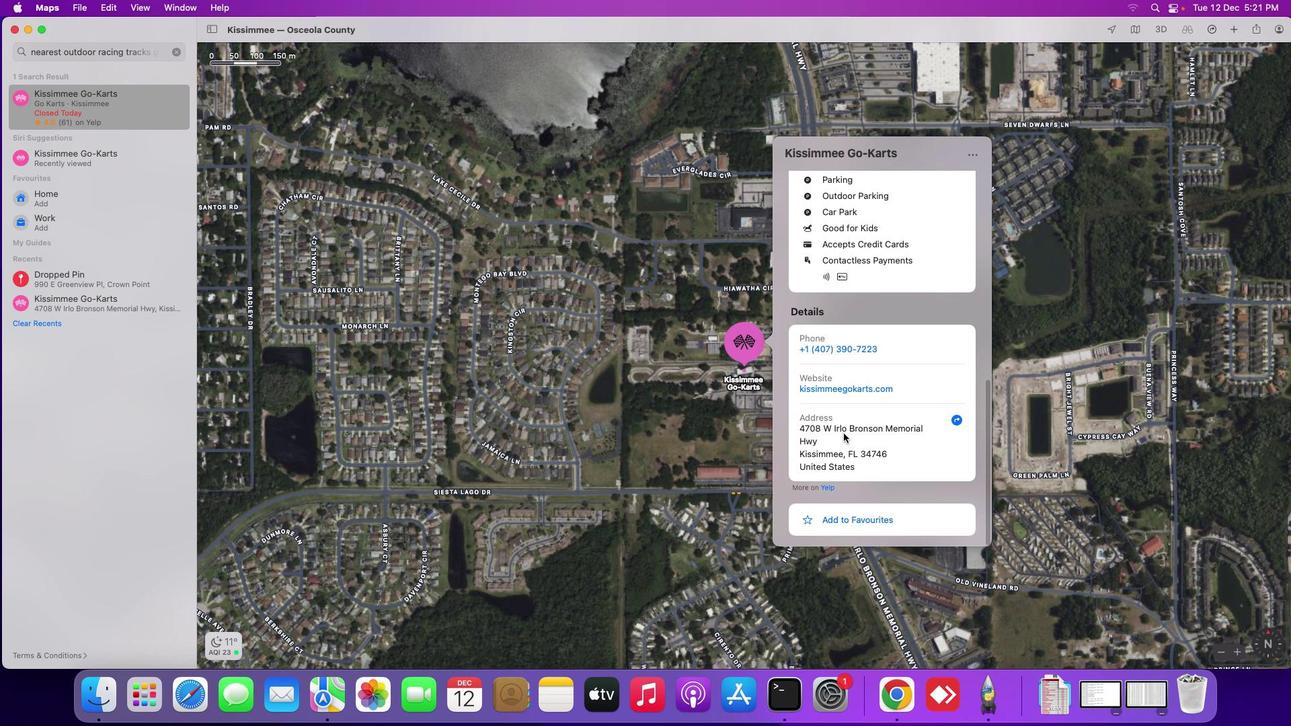 
Action: Mouse scrolled (843, 433) with delta (0, -3)
Screenshot: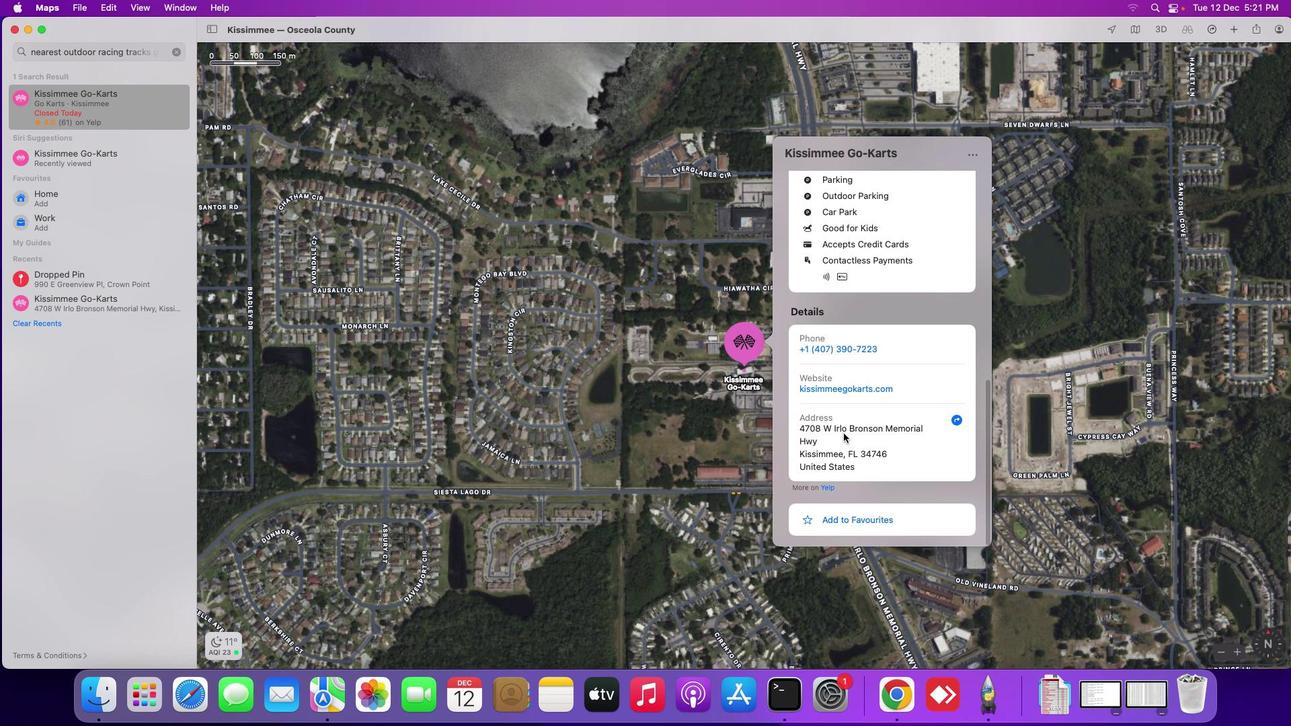 
Action: Mouse scrolled (843, 433) with delta (0, -4)
Screenshot: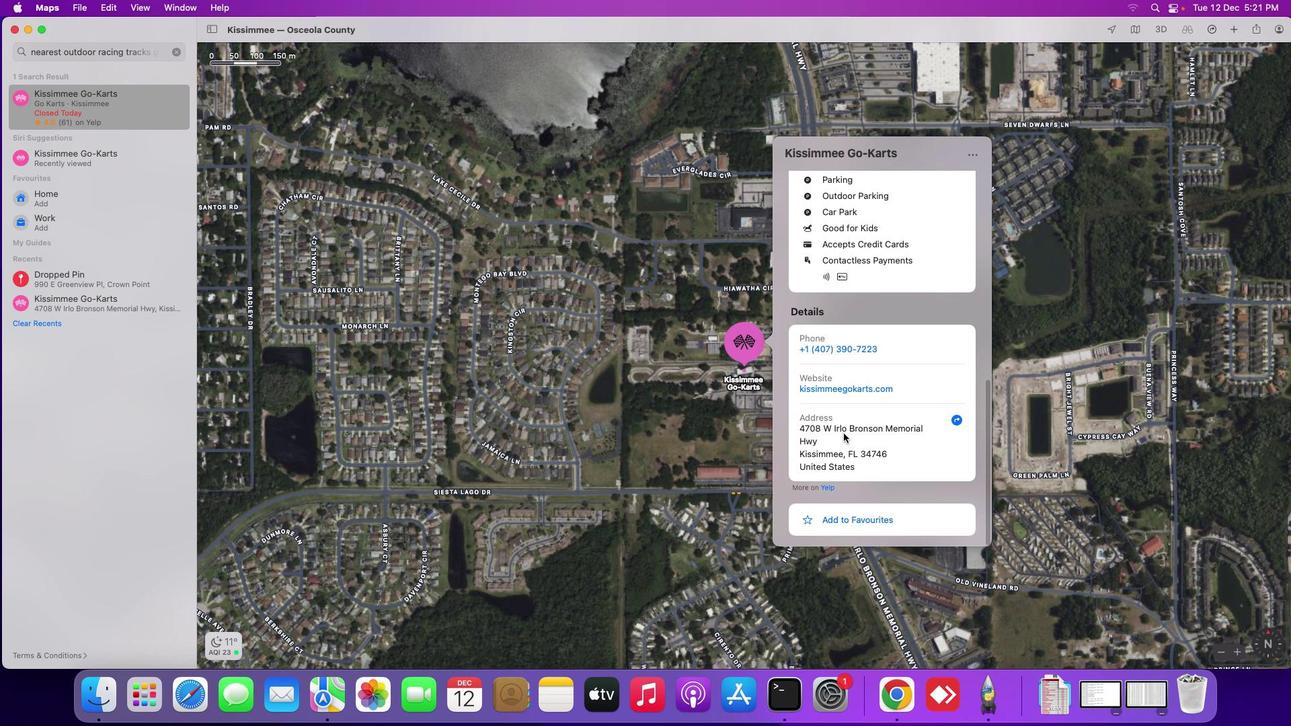 
Action: Mouse scrolled (843, 433) with delta (0, -4)
Screenshot: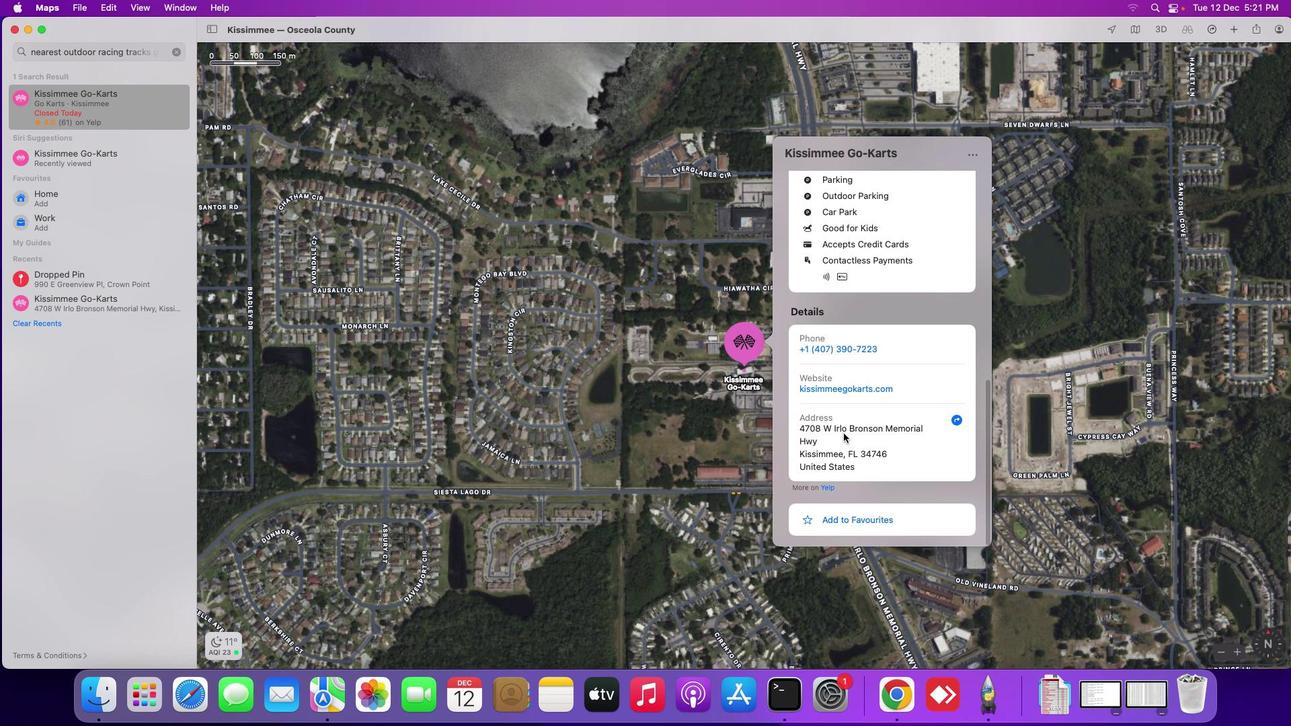 
Action: Mouse scrolled (843, 433) with delta (0, -4)
Screenshot: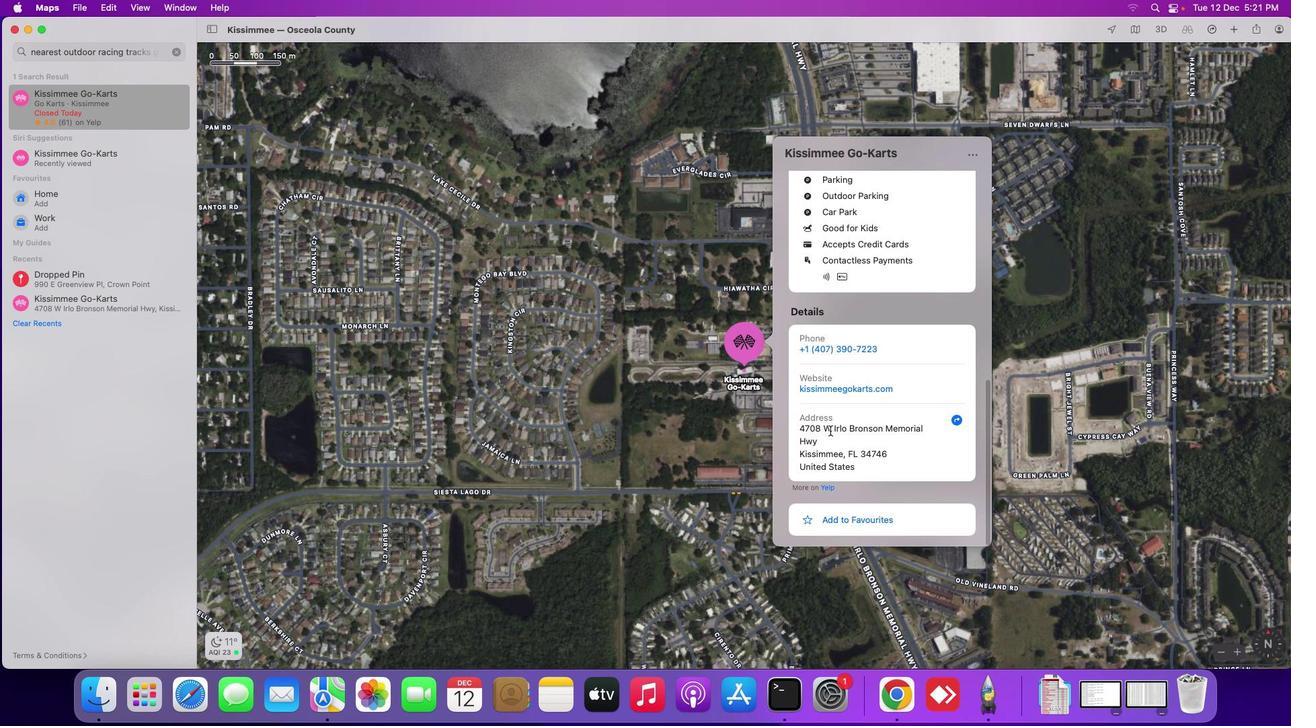 
Action: Mouse scrolled (843, 433) with delta (0, -5)
Screenshot: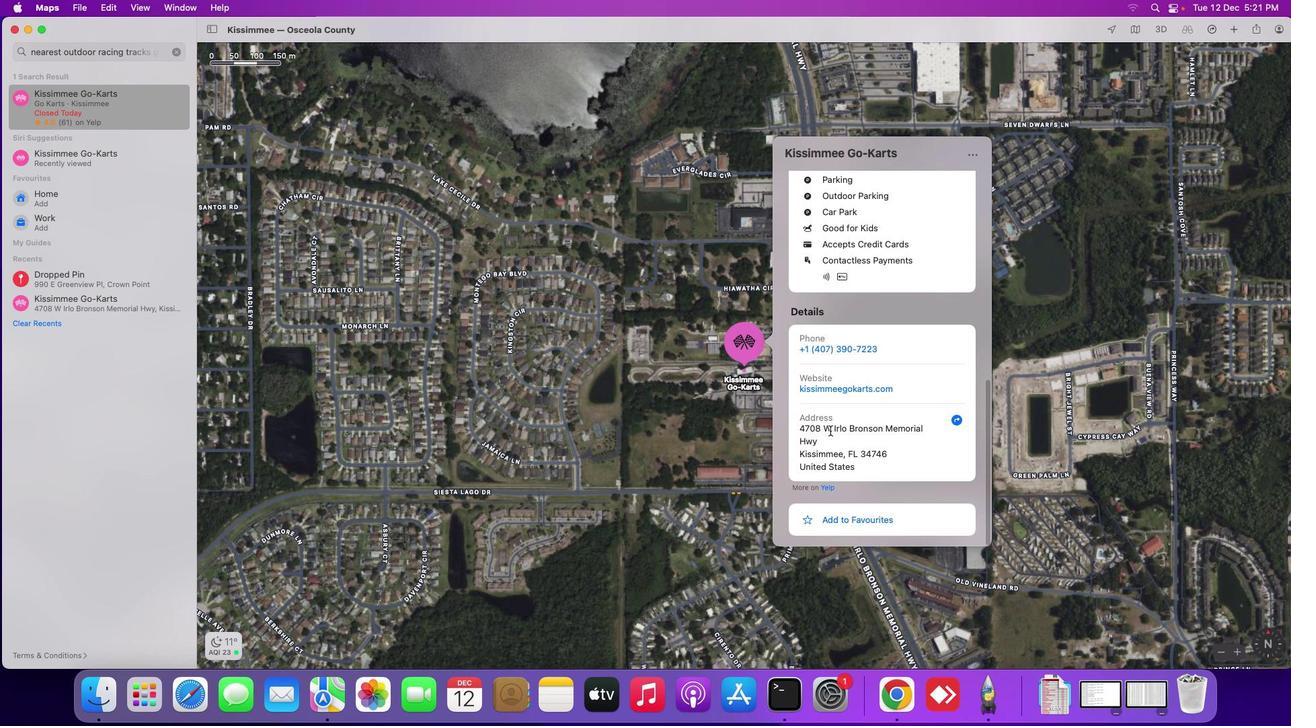 
Action: Mouse moved to (485, 338)
Screenshot: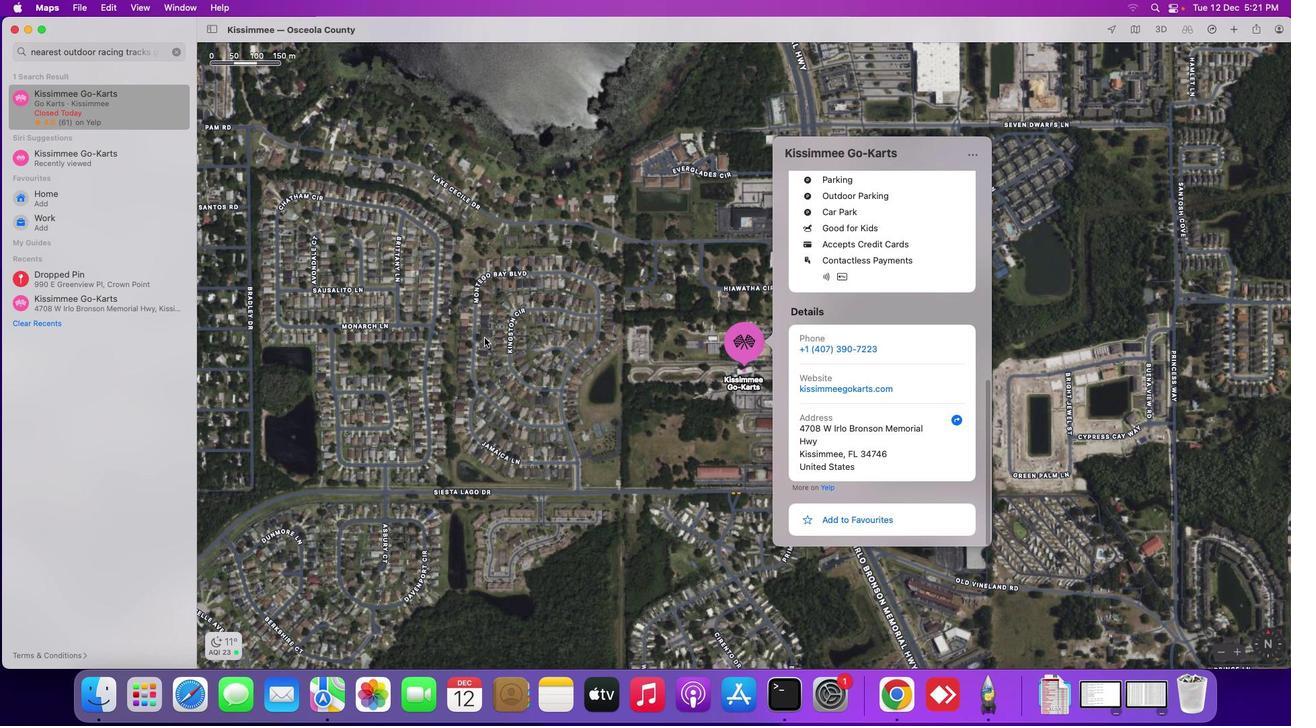 
Action: Mouse pressed left at (485, 338)
Screenshot: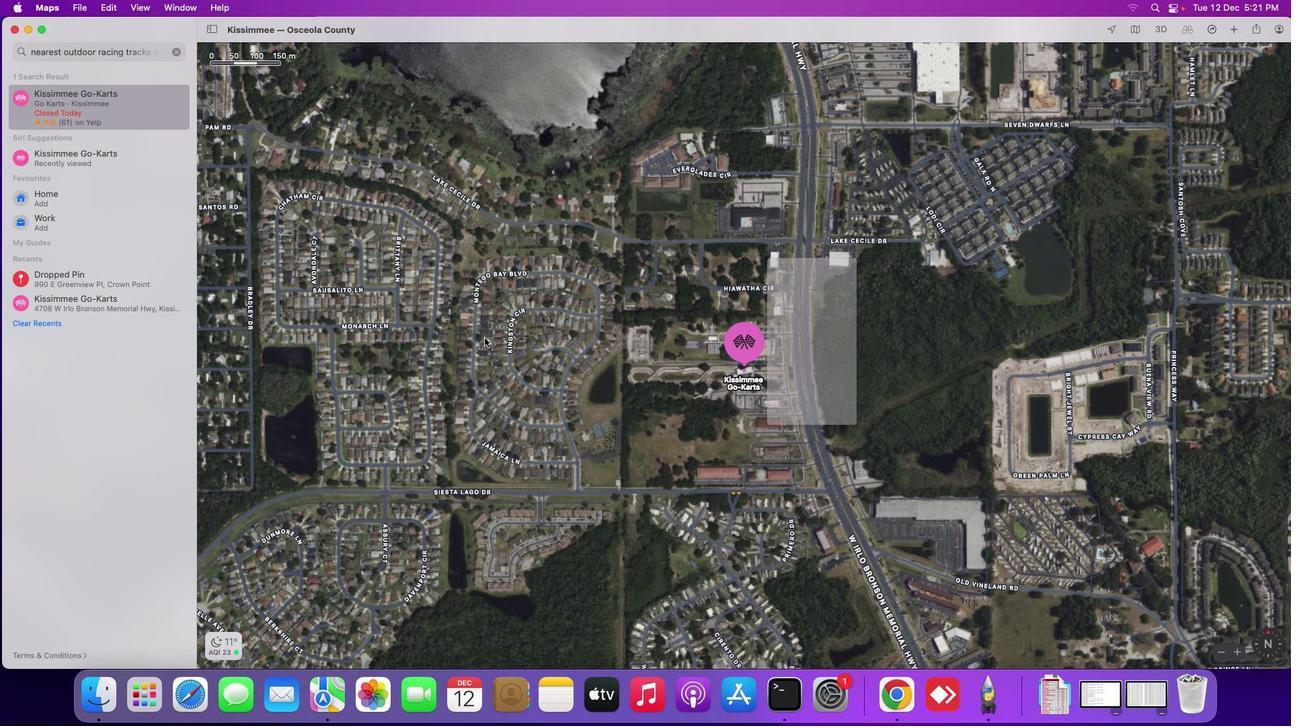 
